 Task: Look for space in Xinzhou, China from 12th July, 2023 to 16th July, 2023 for 8 adults in price range Rs.10000 to Rs.16000. Place can be private room with 8 bedrooms having 8 beds and 8 bathrooms. Property type can be house, flat, guest house. Amenities needed are: wifi, TV, free parkinig on premises, gym, breakfast. Booking option can be shelf check-in. Required host language is Chinese (Simplified).
Action: Mouse moved to (477, 114)
Screenshot: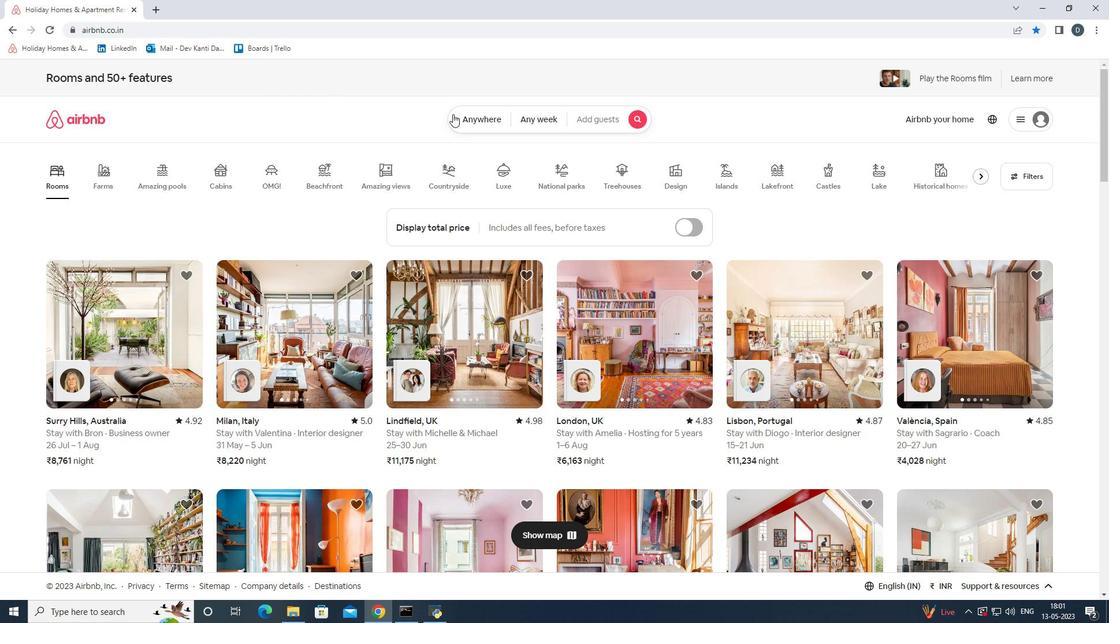 
Action: Mouse pressed left at (477, 114)
Screenshot: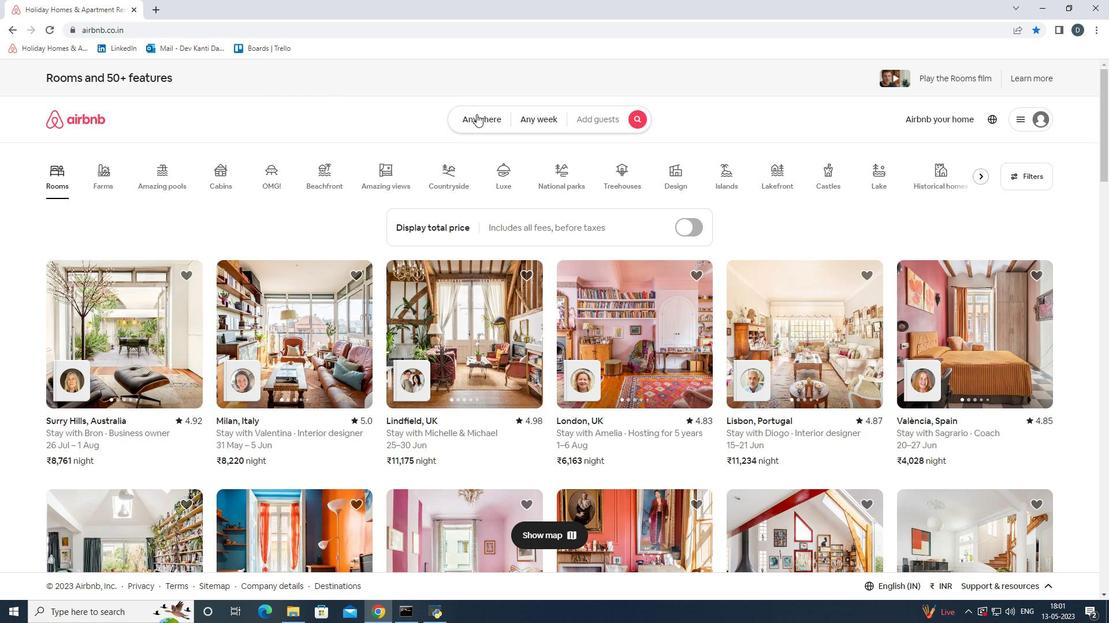 
Action: Mouse moved to (353, 160)
Screenshot: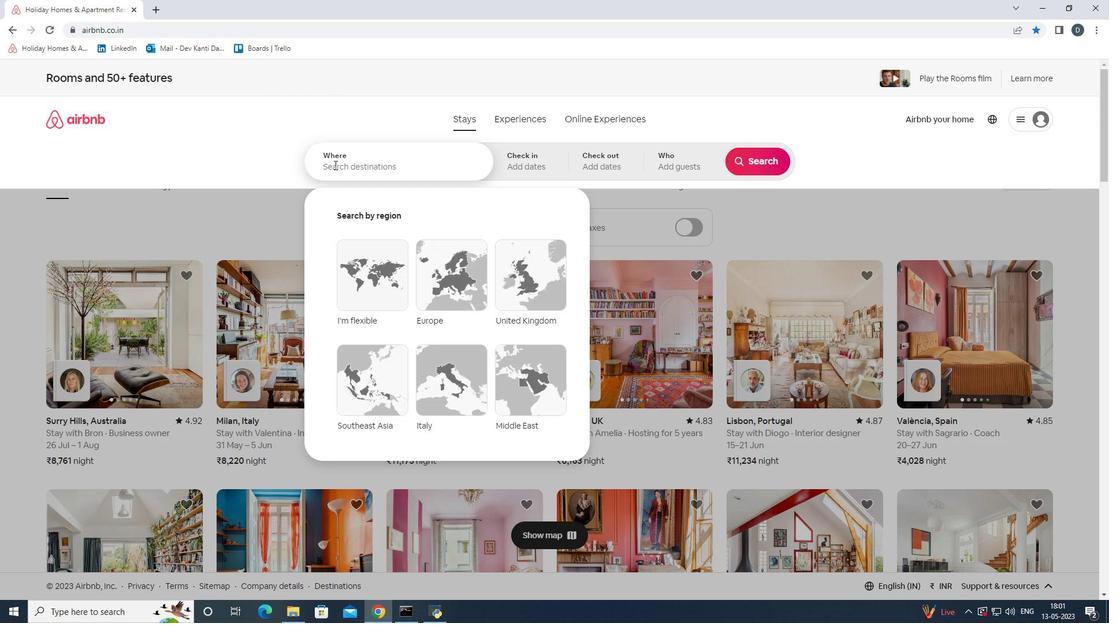 
Action: Mouse pressed left at (353, 160)
Screenshot: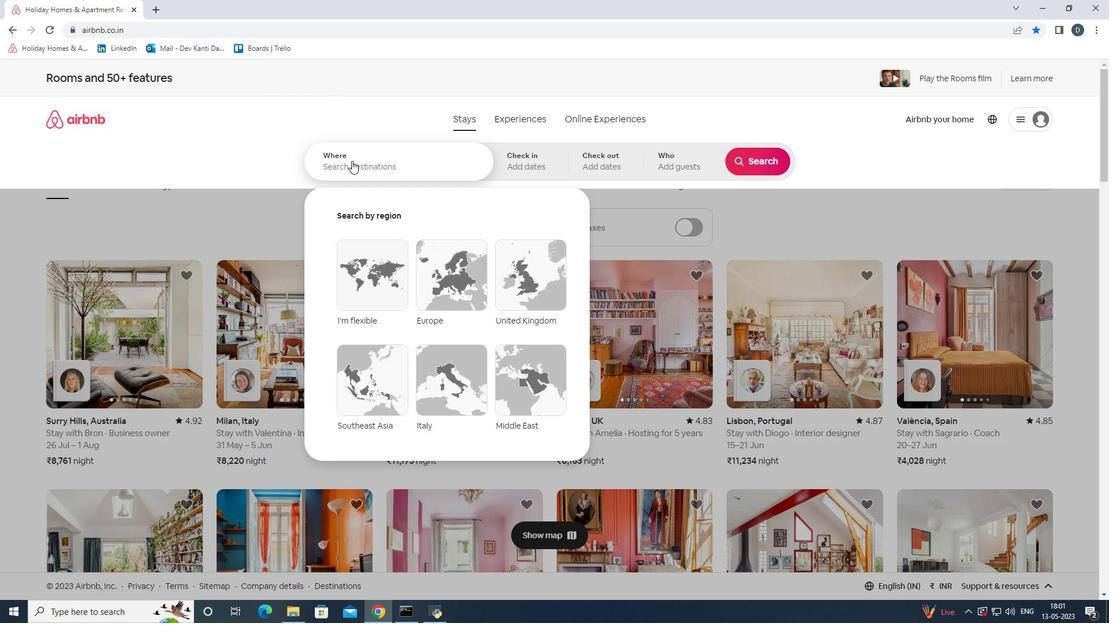 
Action: Mouse moved to (331, 153)
Screenshot: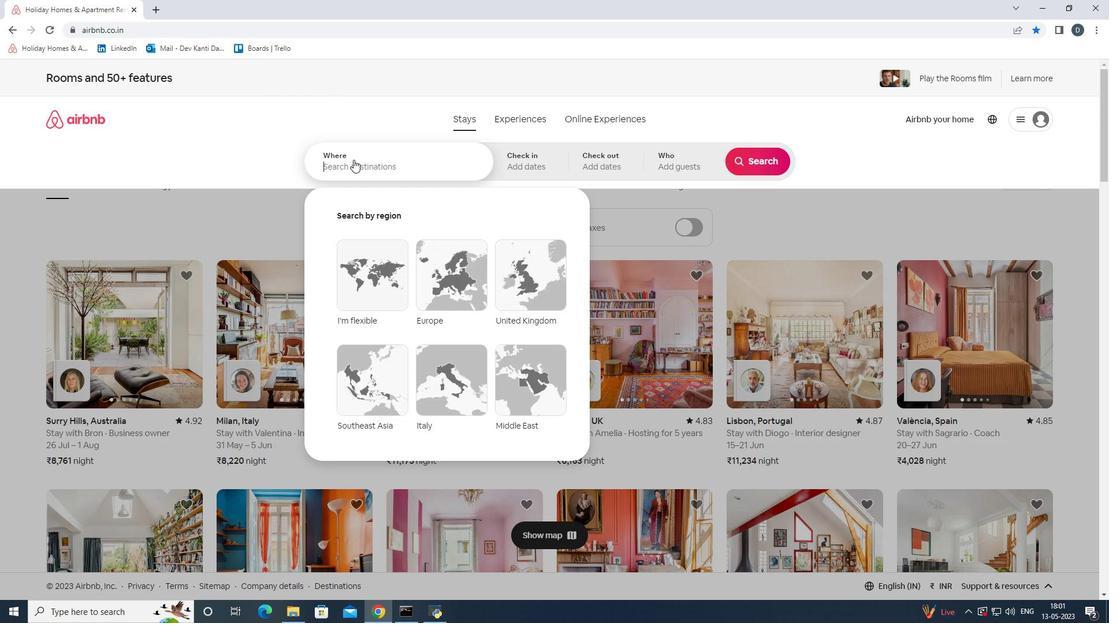 
Action: Key pressed <Key.shift>Xinzhou,<Key.shift>China
Screenshot: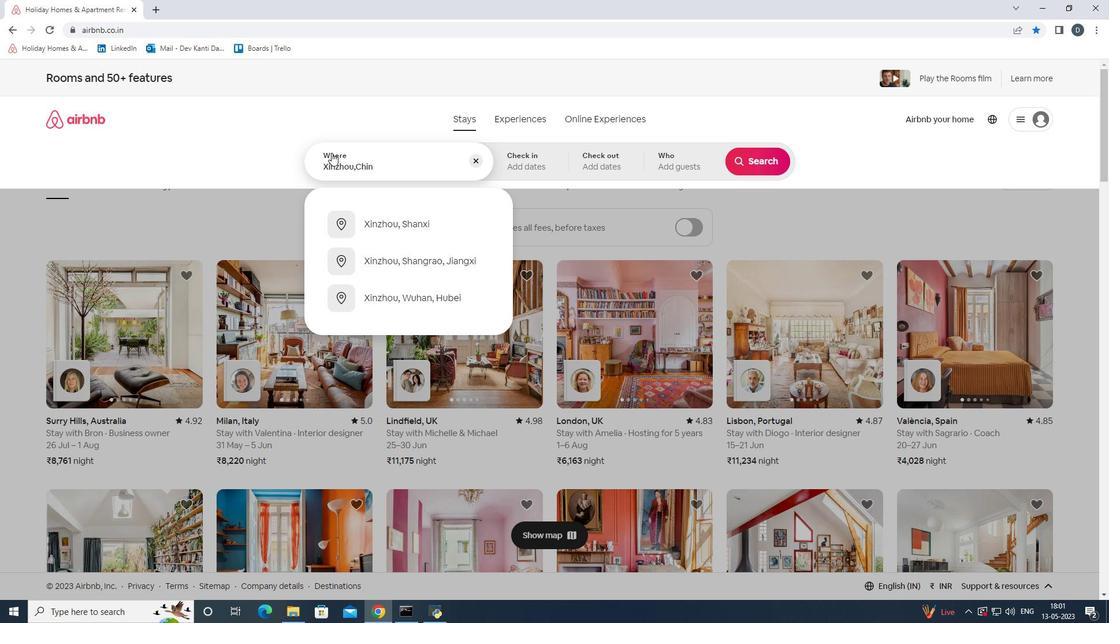 
Action: Mouse moved to (513, 160)
Screenshot: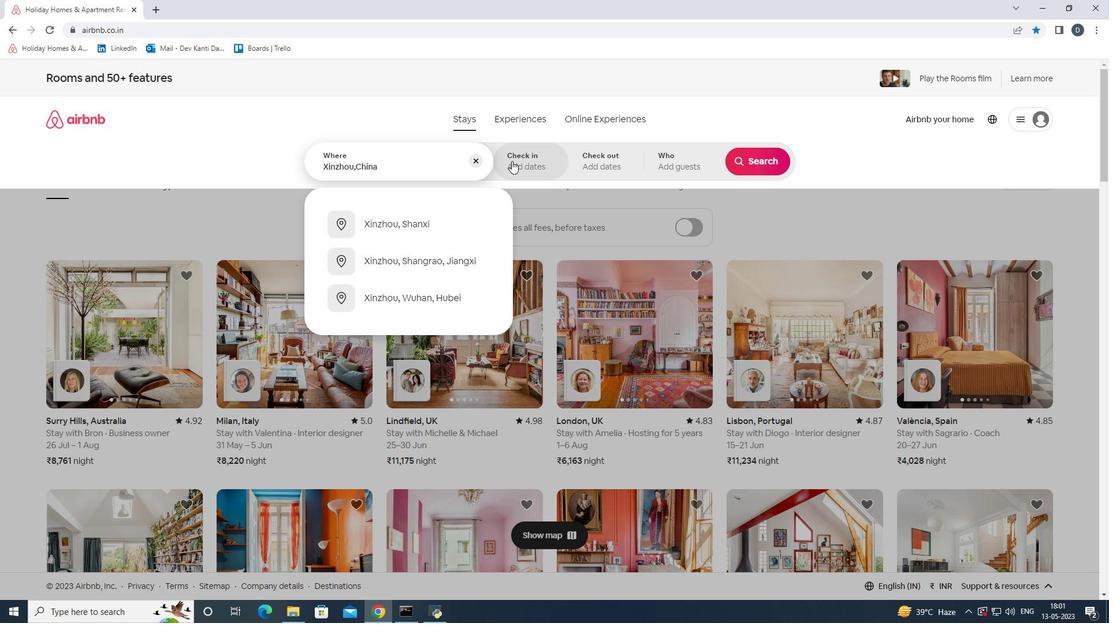 
Action: Mouse pressed left at (513, 160)
Screenshot: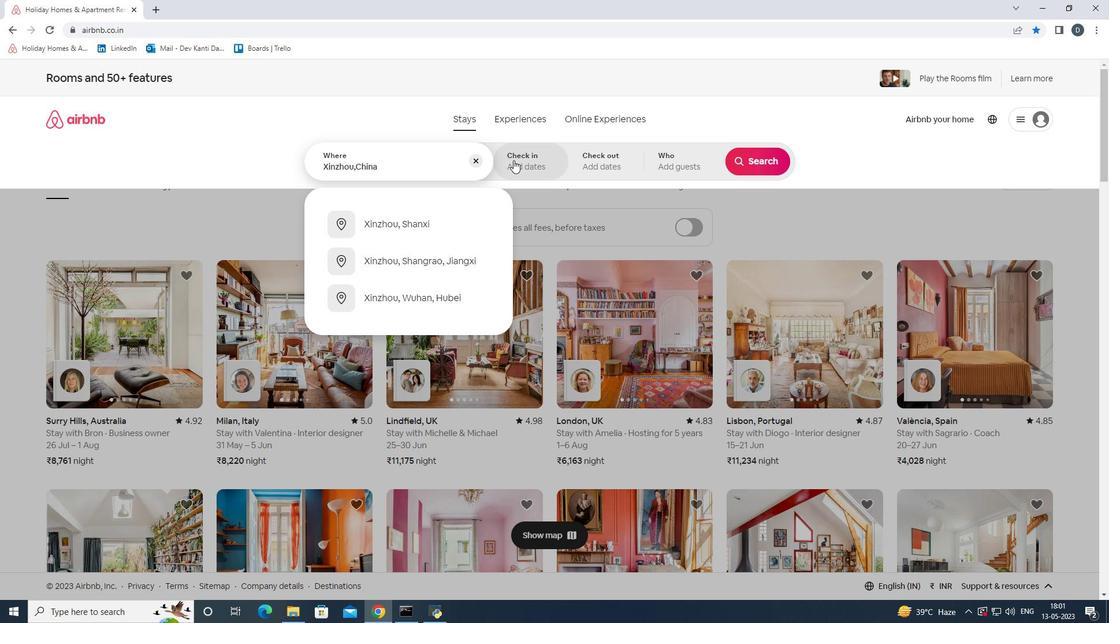 
Action: Mouse moved to (753, 255)
Screenshot: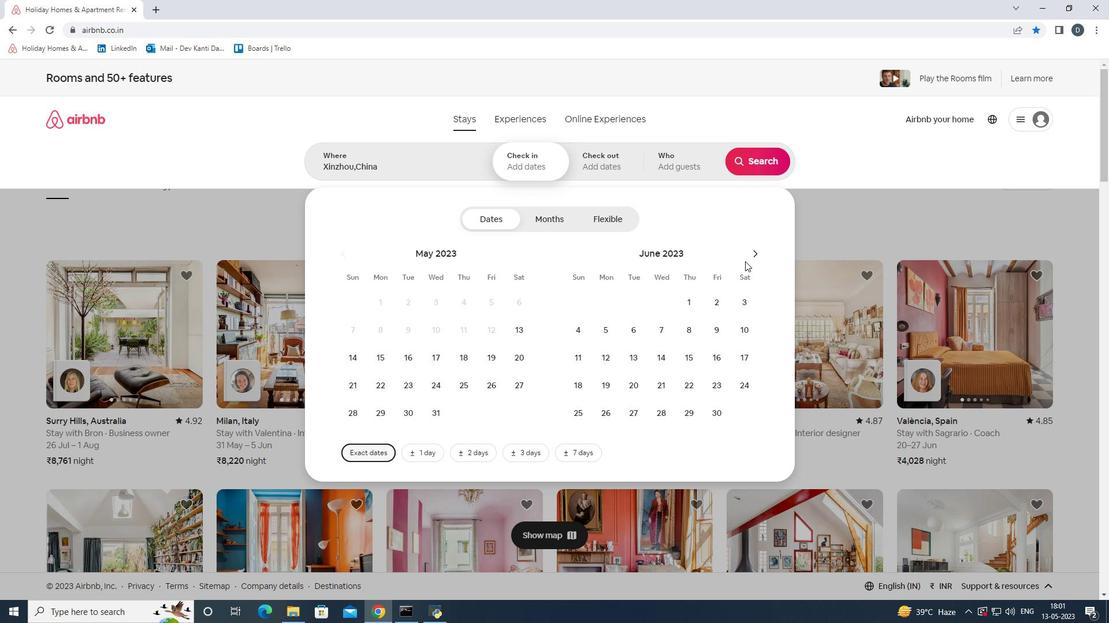 
Action: Mouse pressed left at (753, 255)
Screenshot: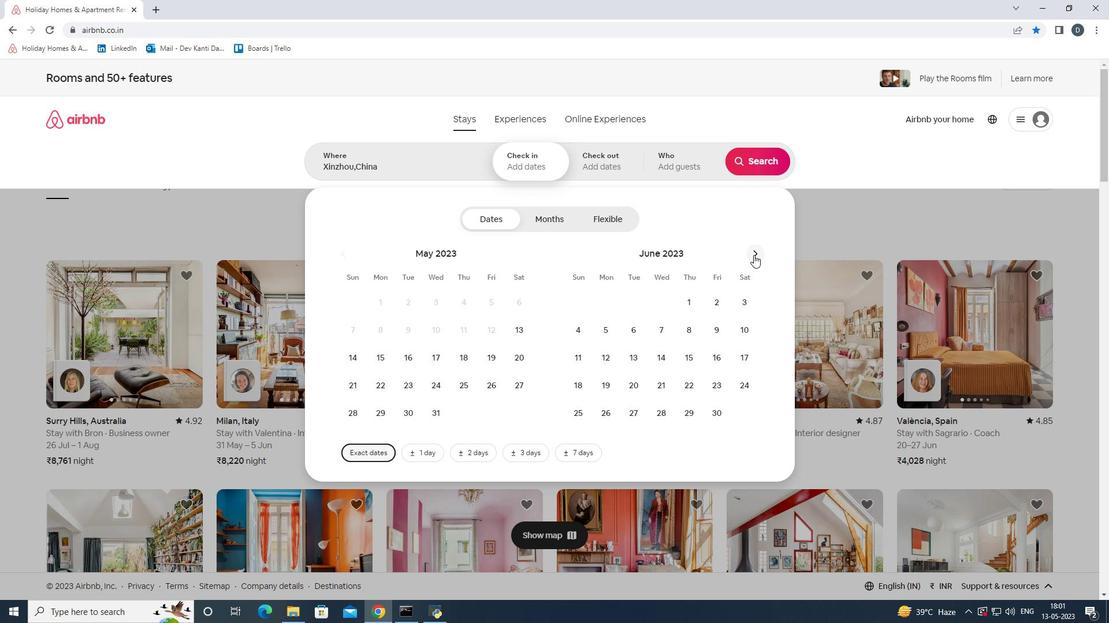 
Action: Mouse moved to (657, 361)
Screenshot: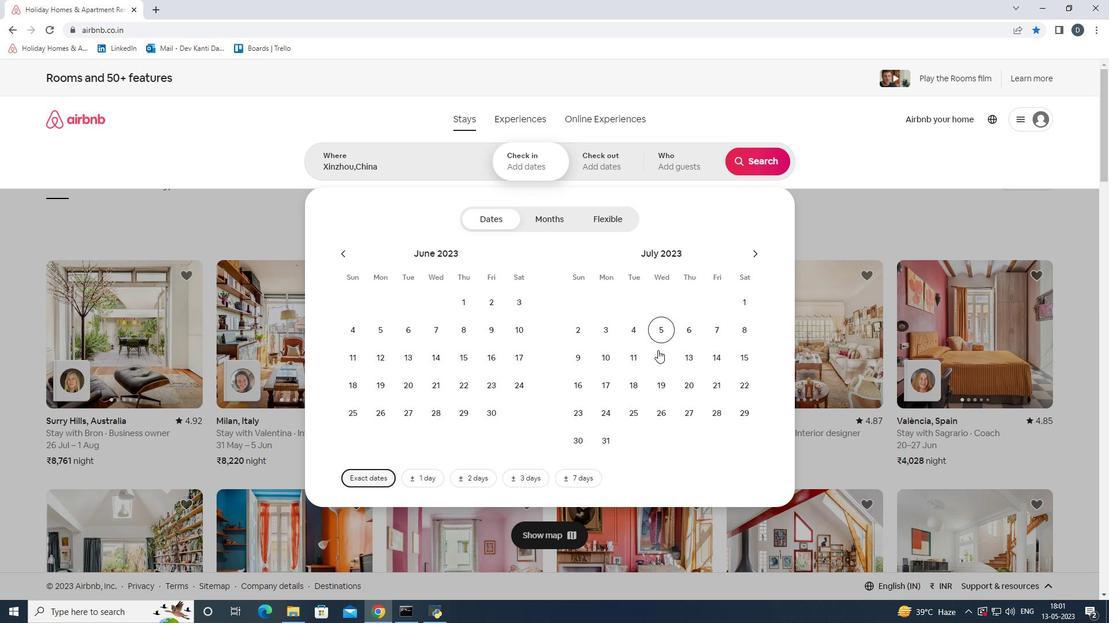 
Action: Mouse pressed left at (657, 361)
Screenshot: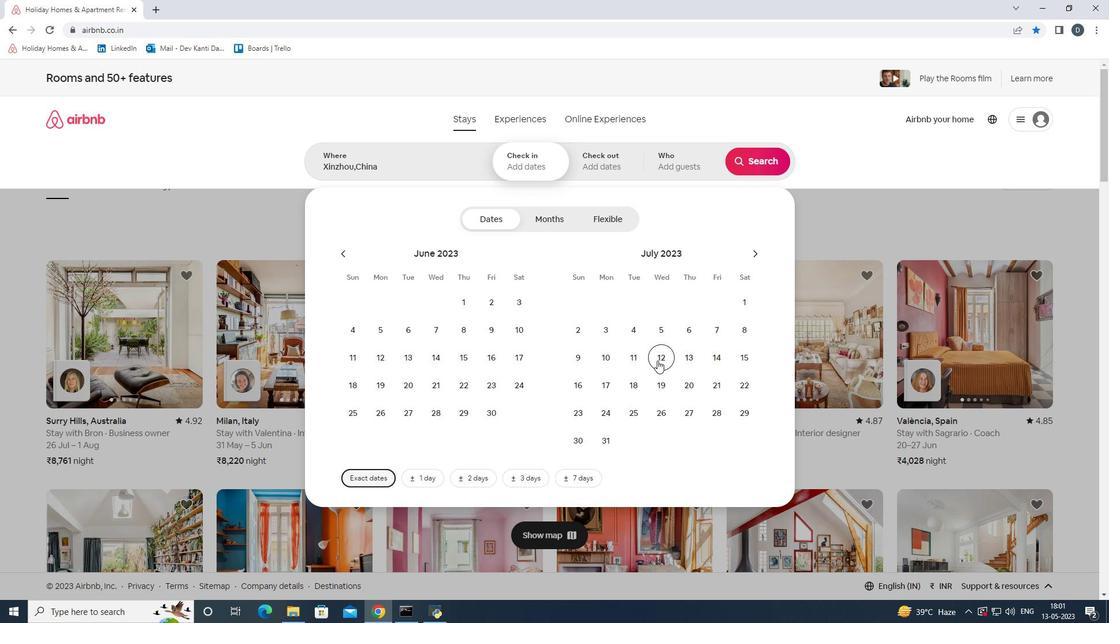 
Action: Mouse moved to (574, 380)
Screenshot: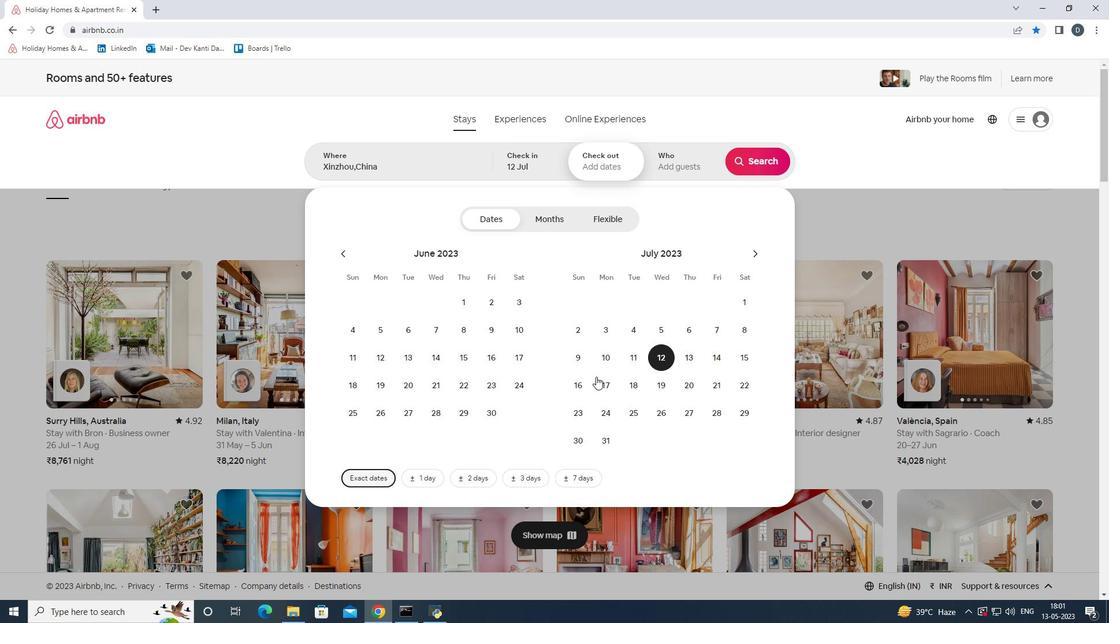 
Action: Mouse pressed left at (574, 380)
Screenshot: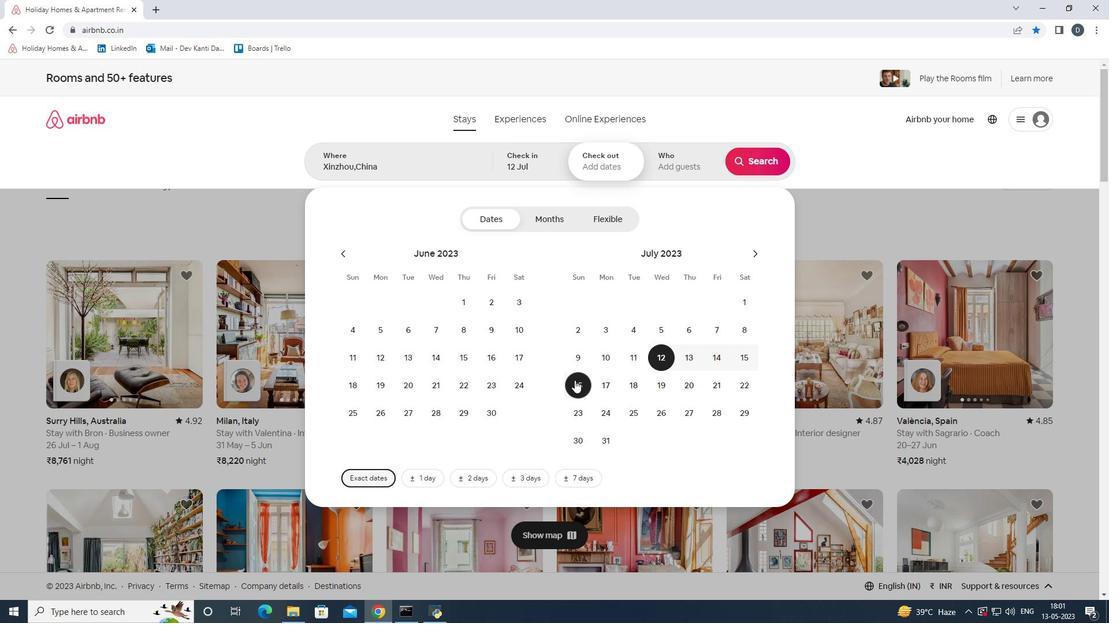 
Action: Mouse moved to (671, 157)
Screenshot: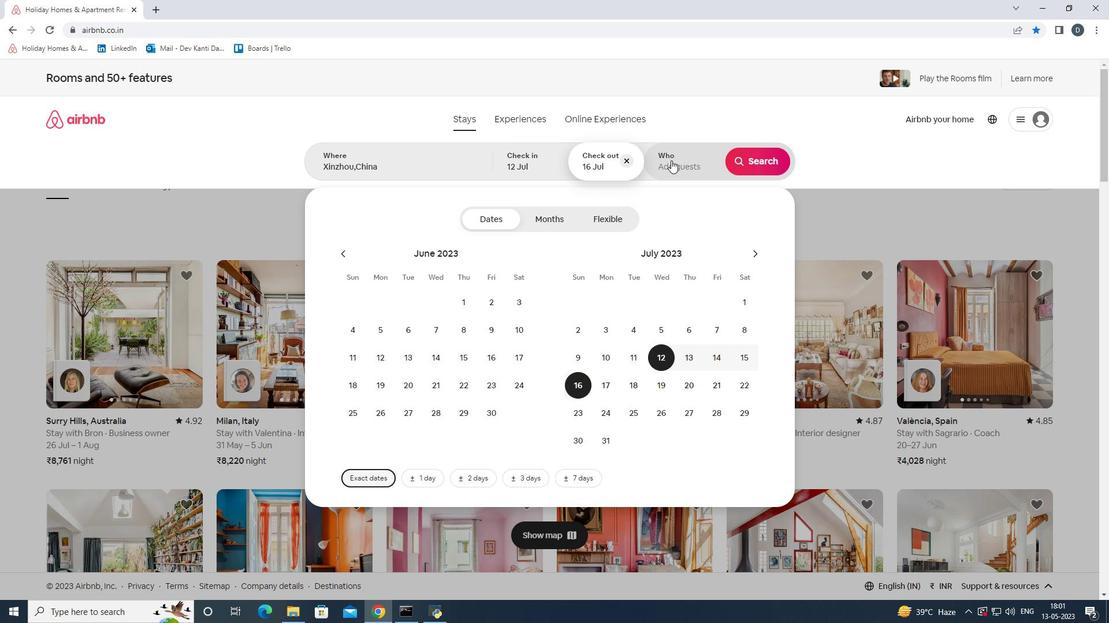 
Action: Mouse pressed left at (671, 157)
Screenshot: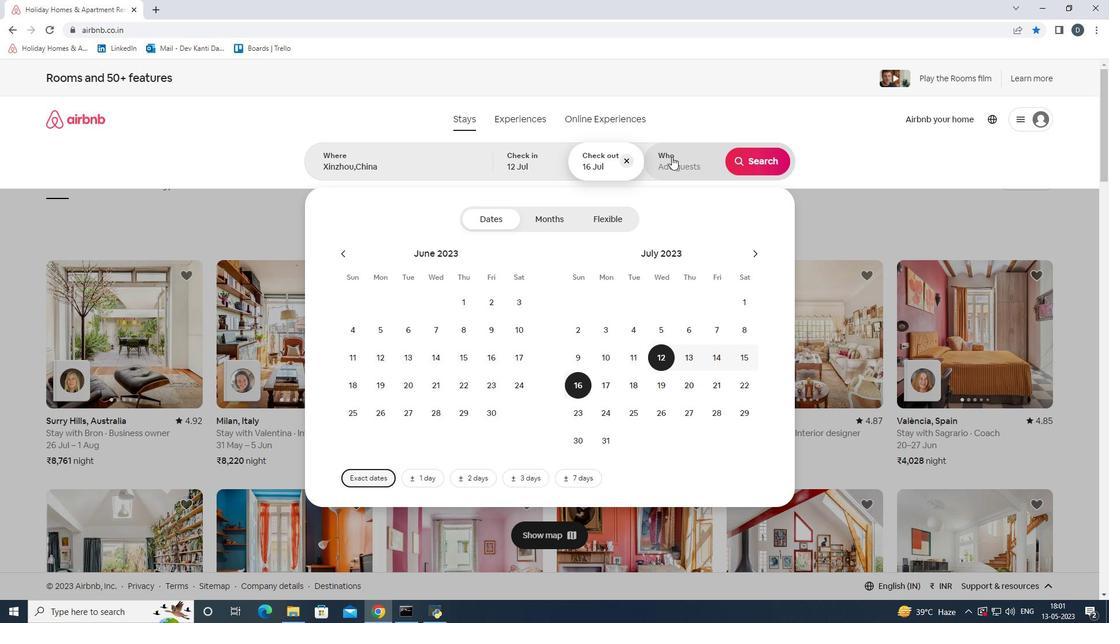 
Action: Mouse moved to (756, 220)
Screenshot: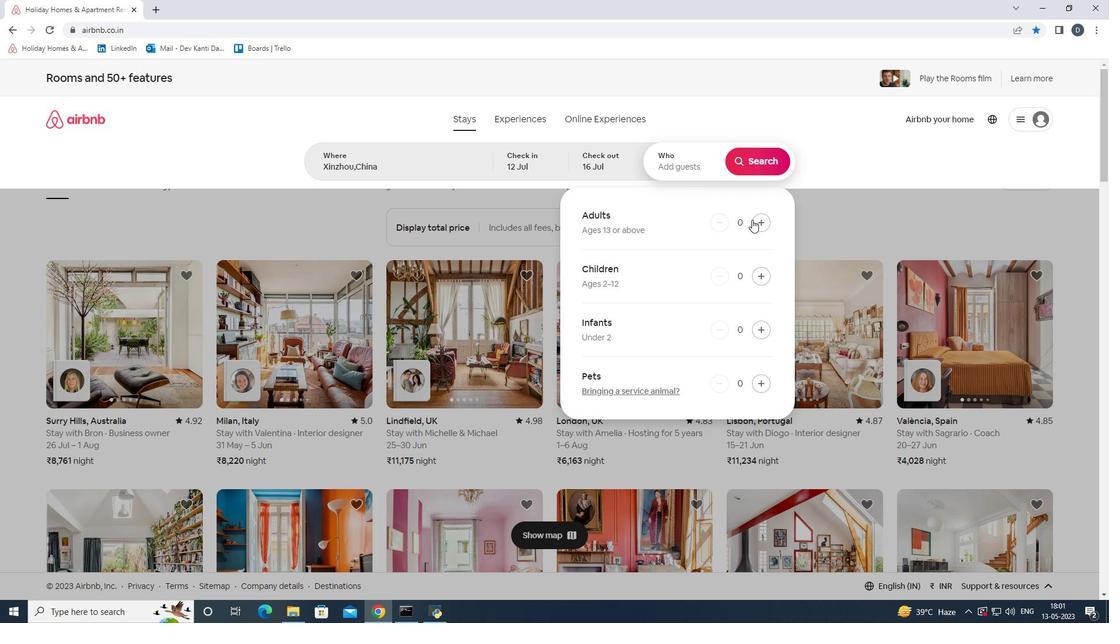 
Action: Mouse pressed left at (756, 220)
Screenshot: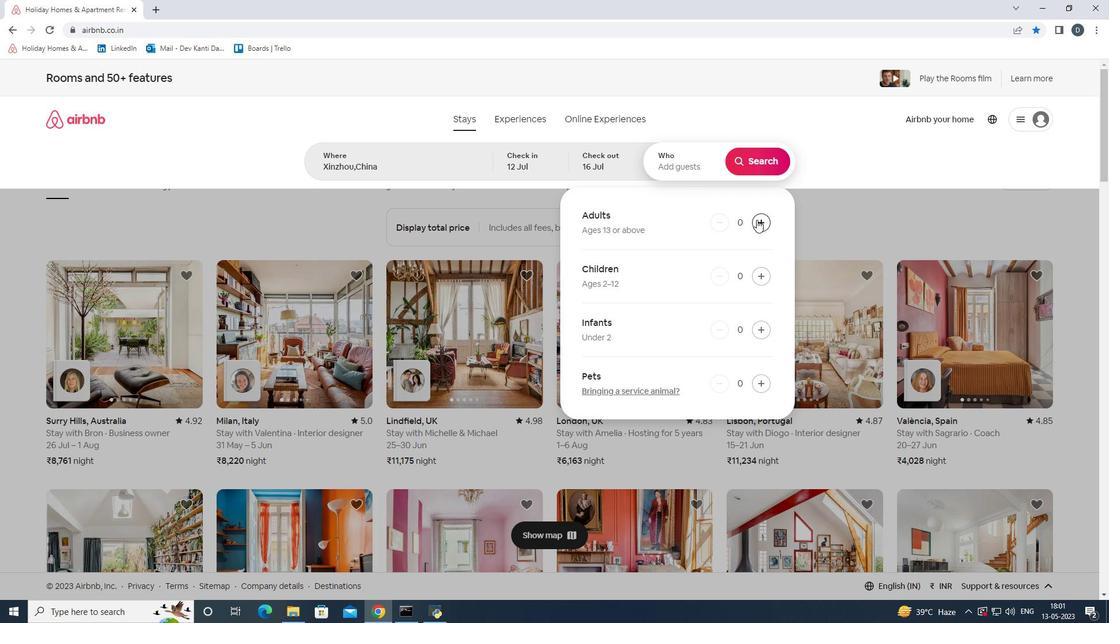 
Action: Mouse pressed left at (756, 220)
Screenshot: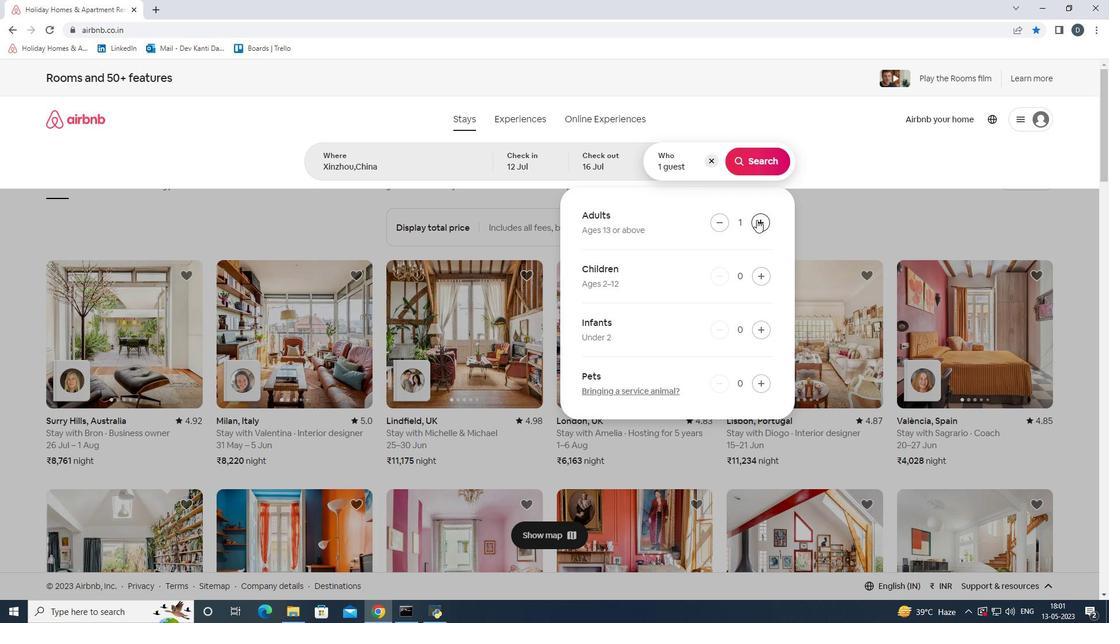 
Action: Mouse pressed left at (756, 220)
Screenshot: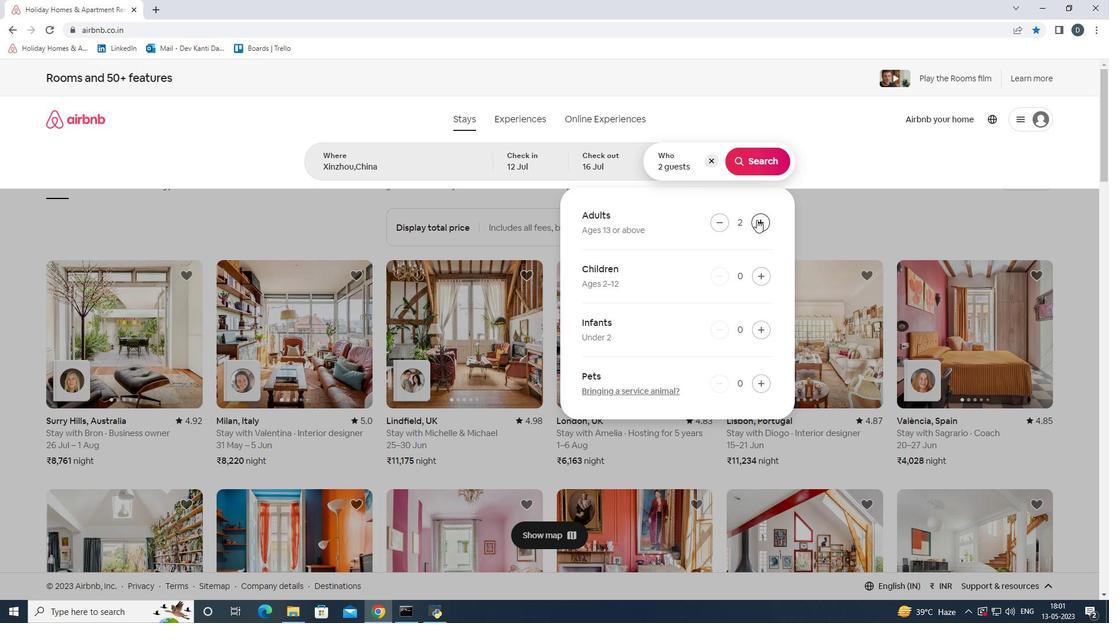 
Action: Mouse pressed left at (756, 220)
Screenshot: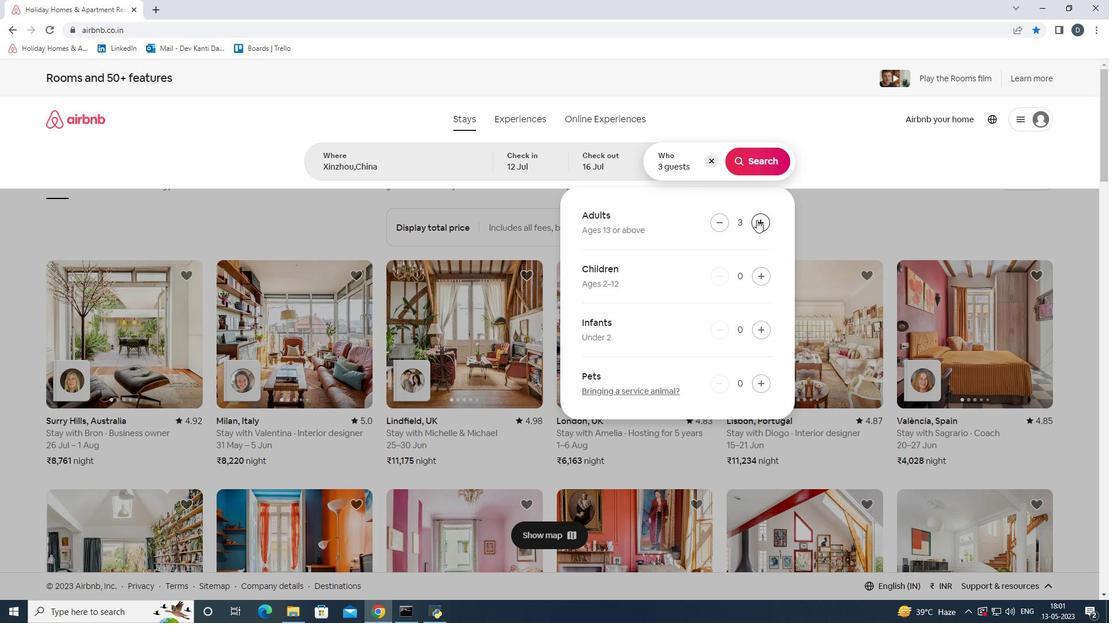 
Action: Mouse pressed left at (756, 220)
Screenshot: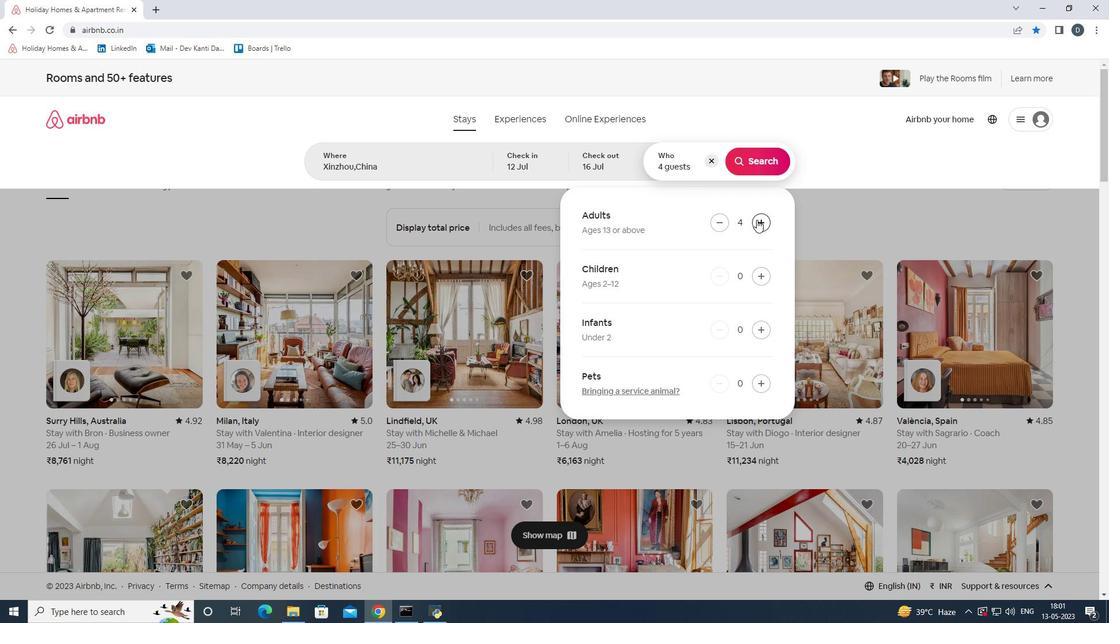 
Action: Mouse pressed left at (756, 220)
Screenshot: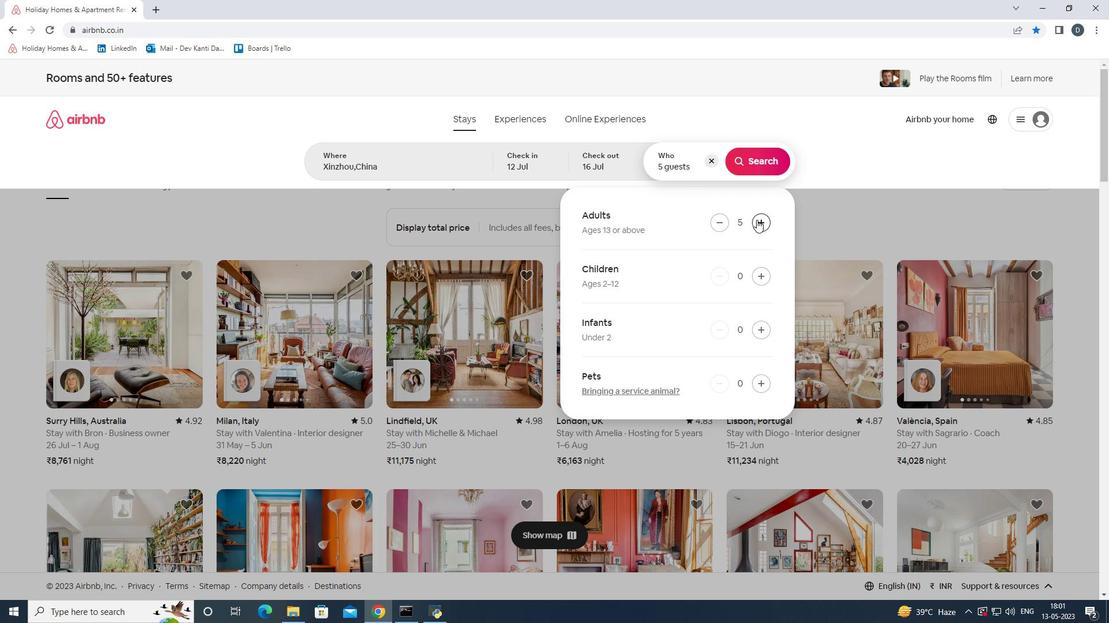 
Action: Mouse pressed left at (756, 220)
Screenshot: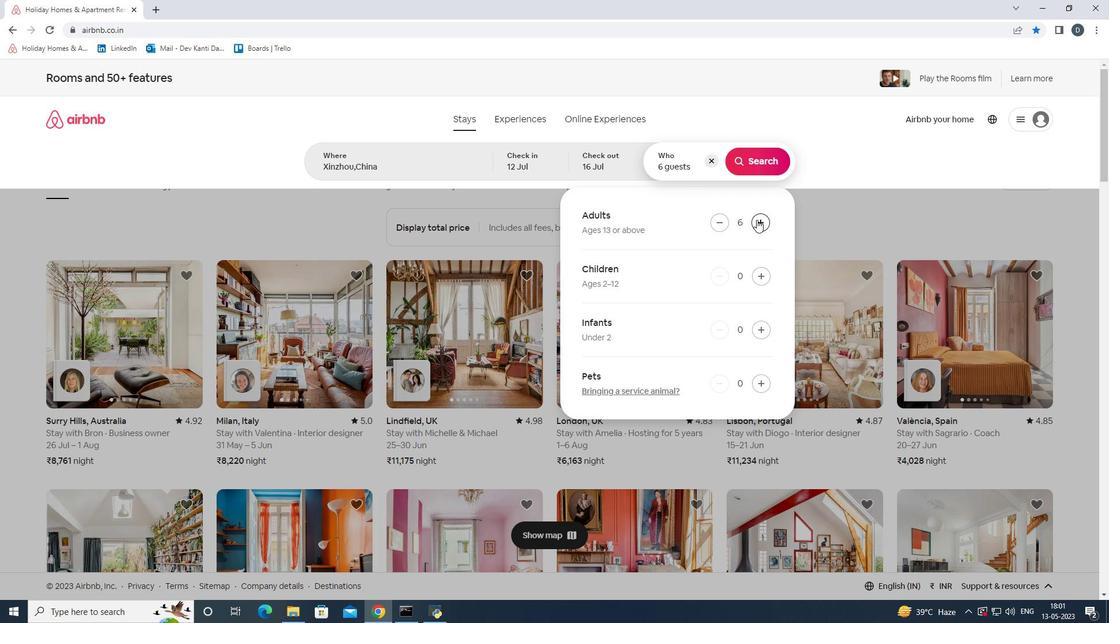 
Action: Mouse pressed left at (756, 220)
Screenshot: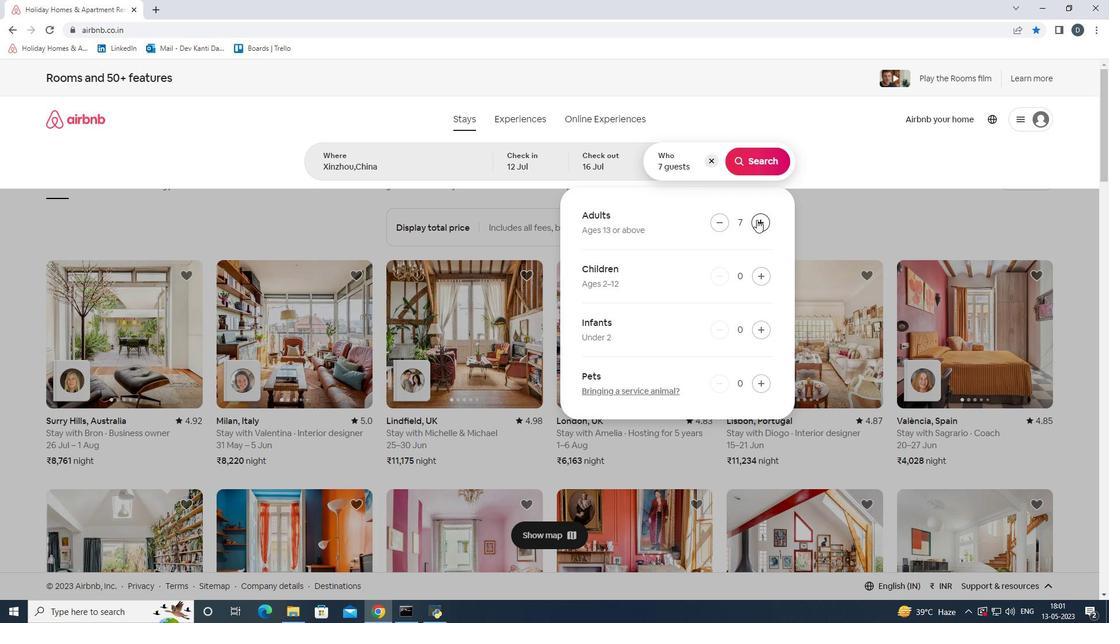 
Action: Mouse moved to (748, 161)
Screenshot: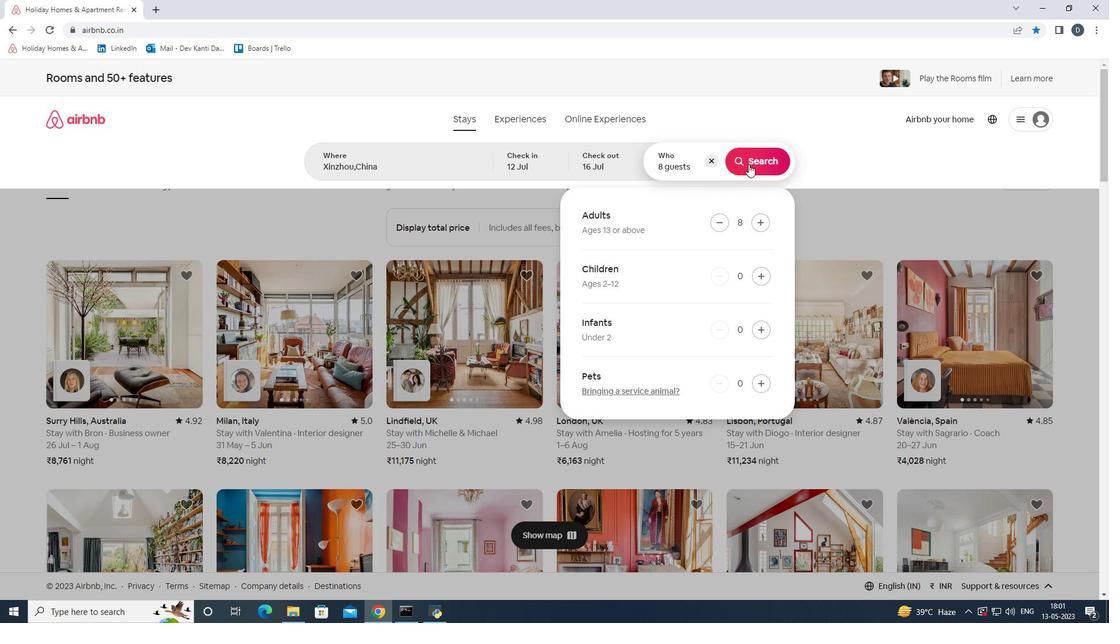 
Action: Mouse pressed left at (748, 161)
Screenshot: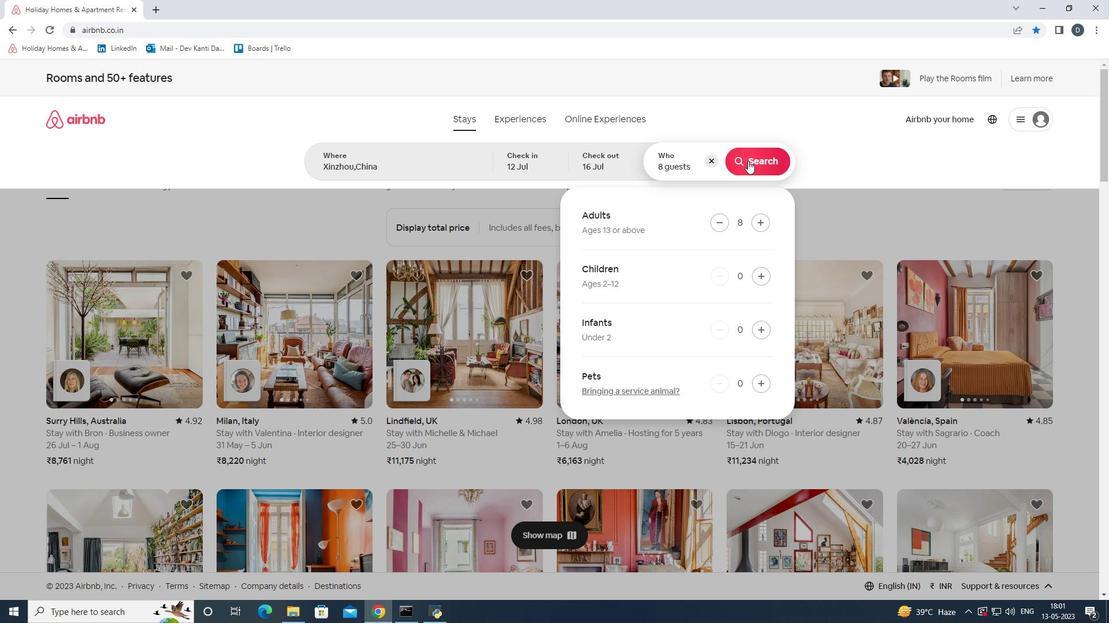 
Action: Mouse moved to (1057, 126)
Screenshot: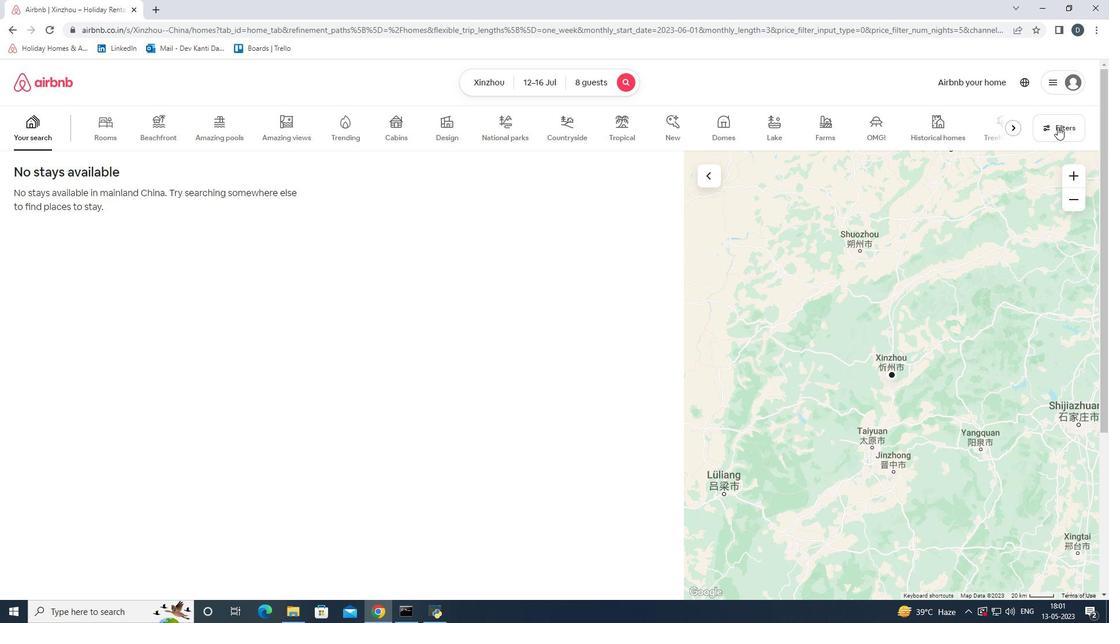 
Action: Mouse pressed left at (1057, 126)
Screenshot: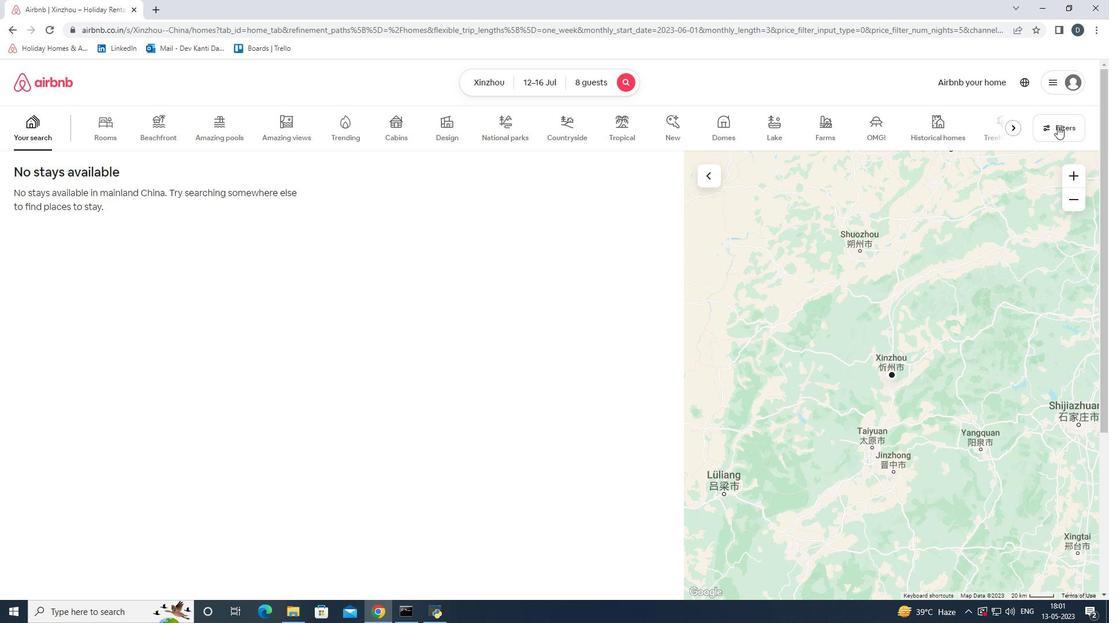 
Action: Mouse moved to (411, 196)
Screenshot: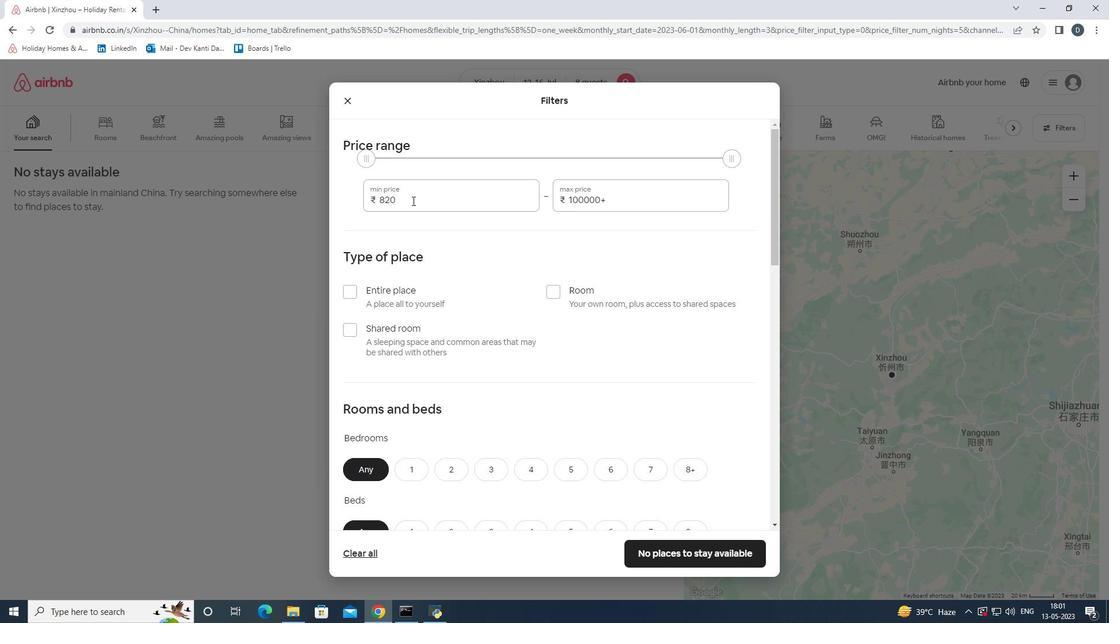 
Action: Mouse pressed left at (411, 196)
Screenshot: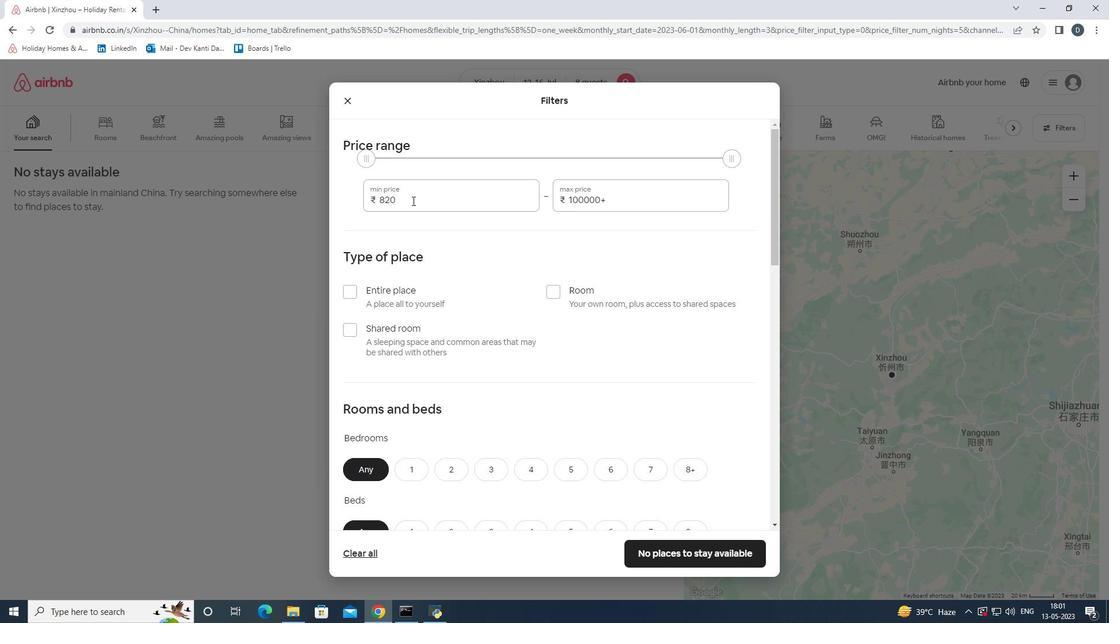 
Action: Mouse moved to (359, 195)
Screenshot: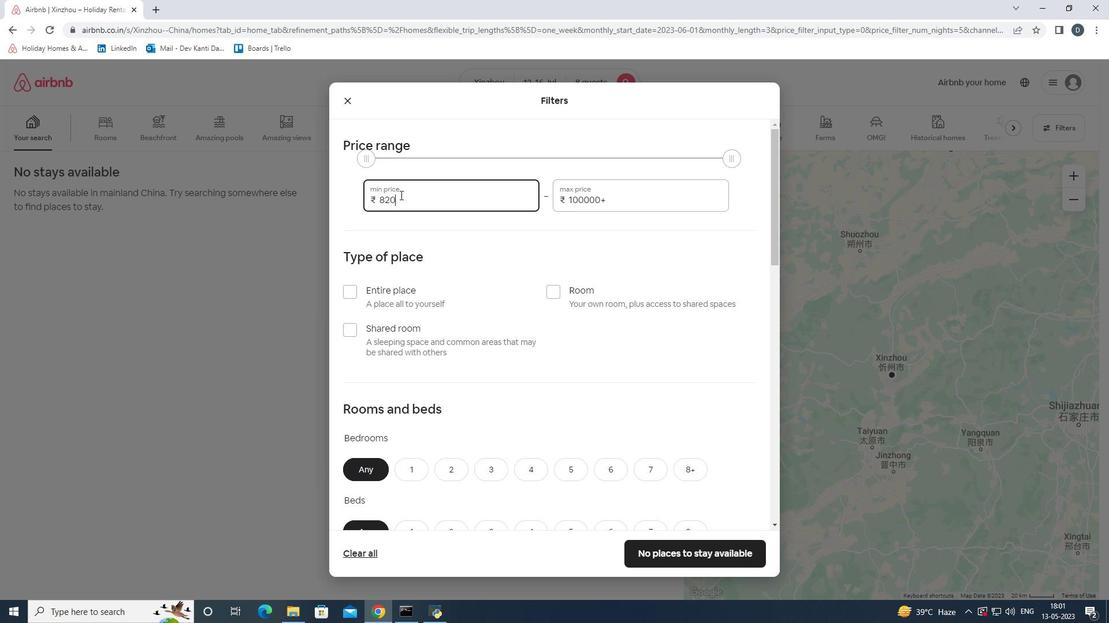
Action: Key pressed 10000
Screenshot: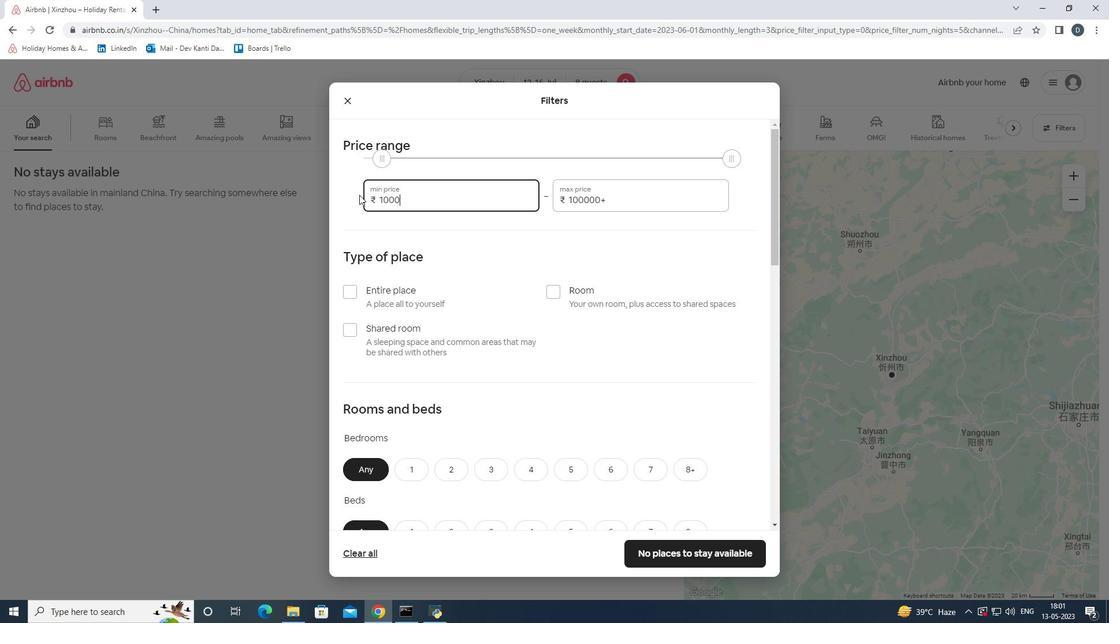 
Action: Mouse moved to (618, 203)
Screenshot: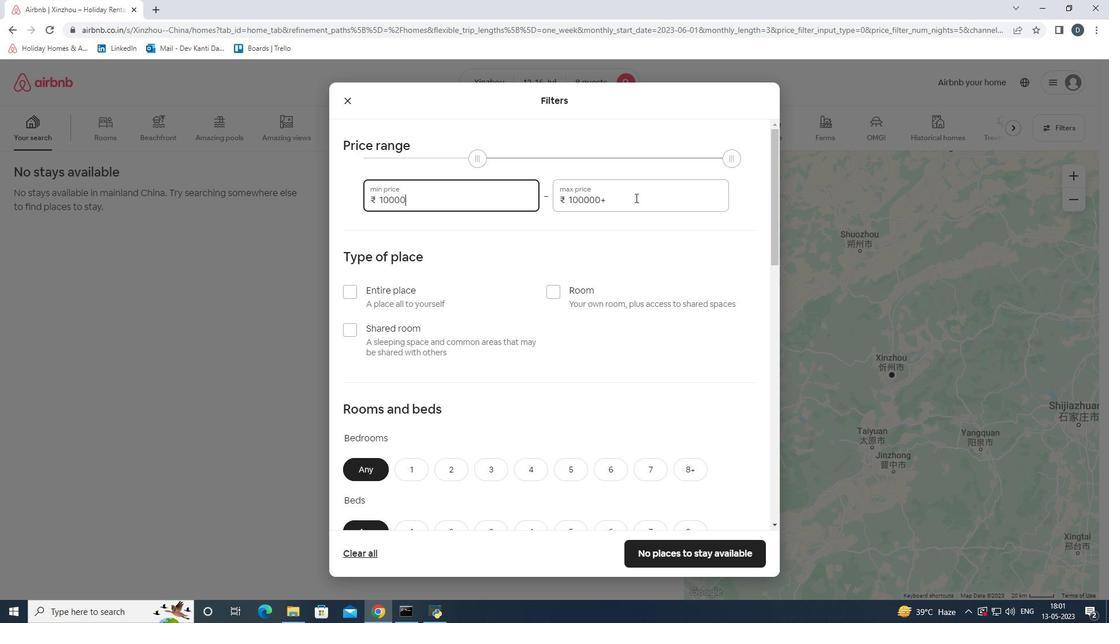 
Action: Mouse pressed left at (618, 203)
Screenshot: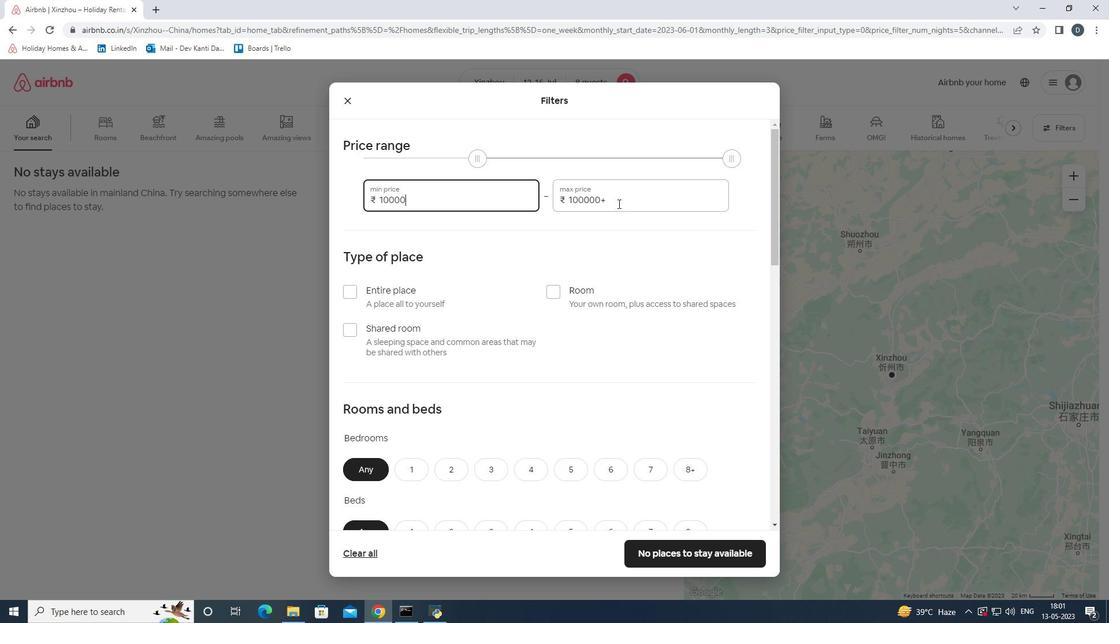 
Action: Mouse moved to (523, 203)
Screenshot: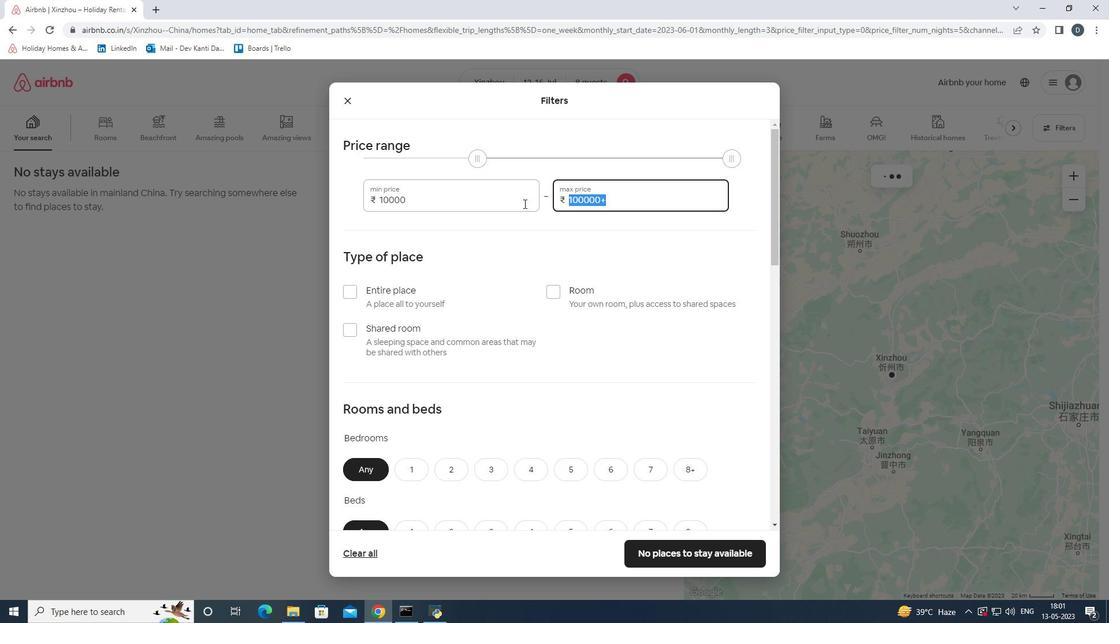 
Action: Key pressed 16000
Screenshot: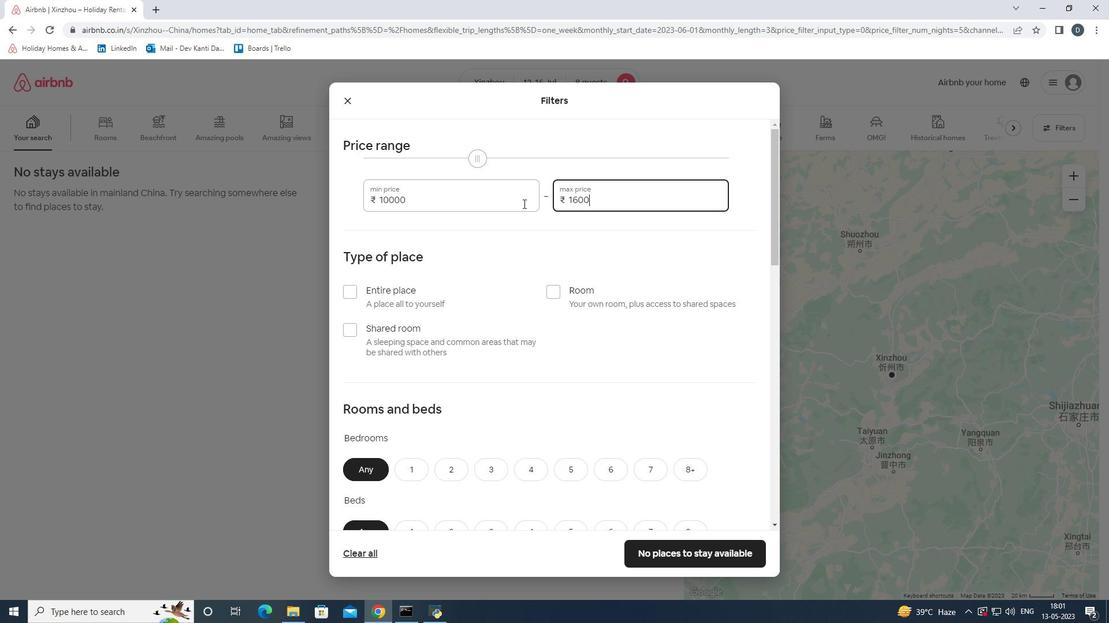 
Action: Mouse moved to (489, 254)
Screenshot: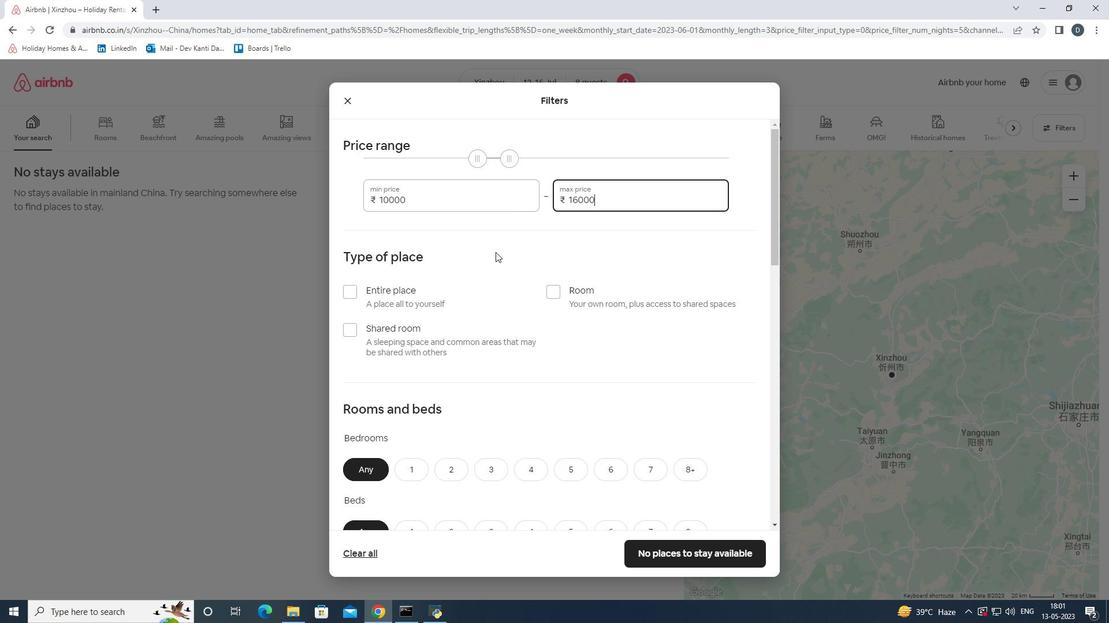 
Action: Mouse scrolled (489, 254) with delta (0, 0)
Screenshot: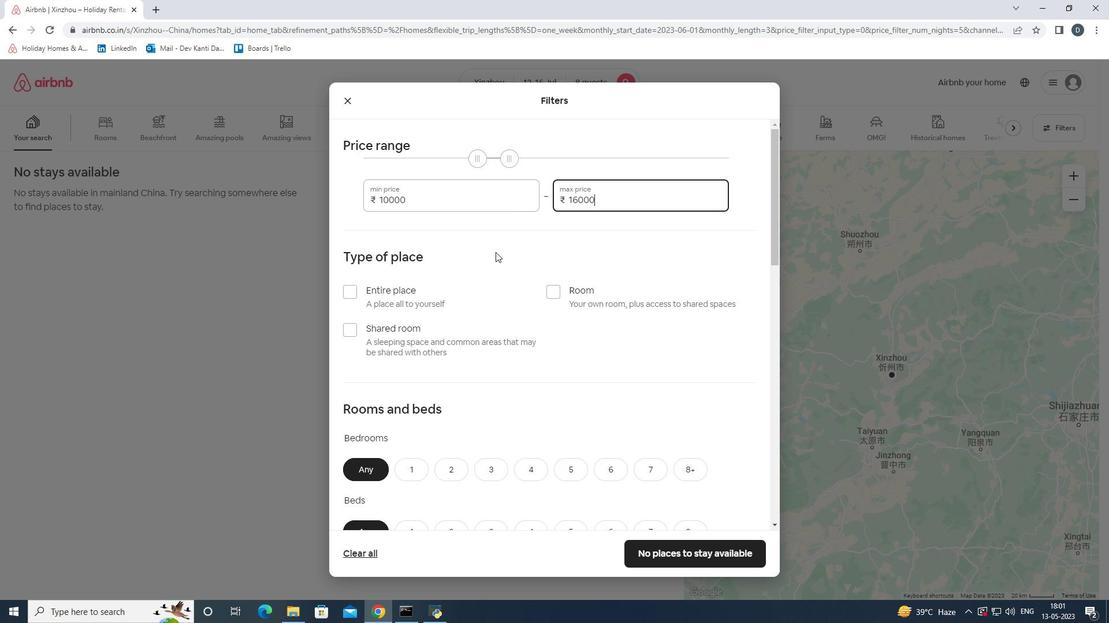 
Action: Mouse scrolled (489, 254) with delta (0, 0)
Screenshot: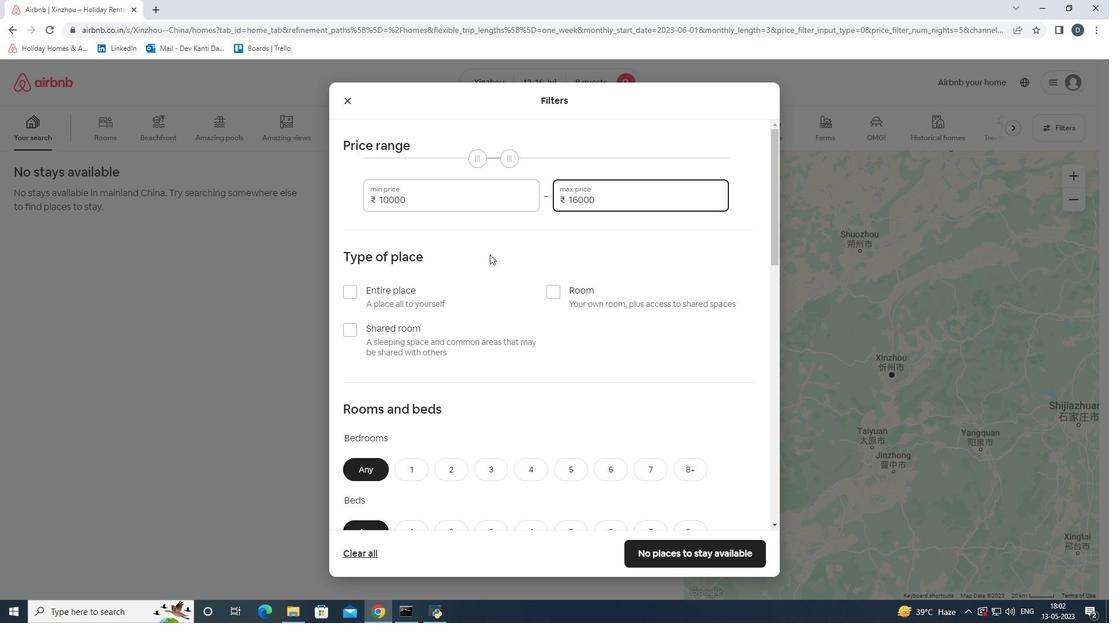 
Action: Mouse moved to (441, 240)
Screenshot: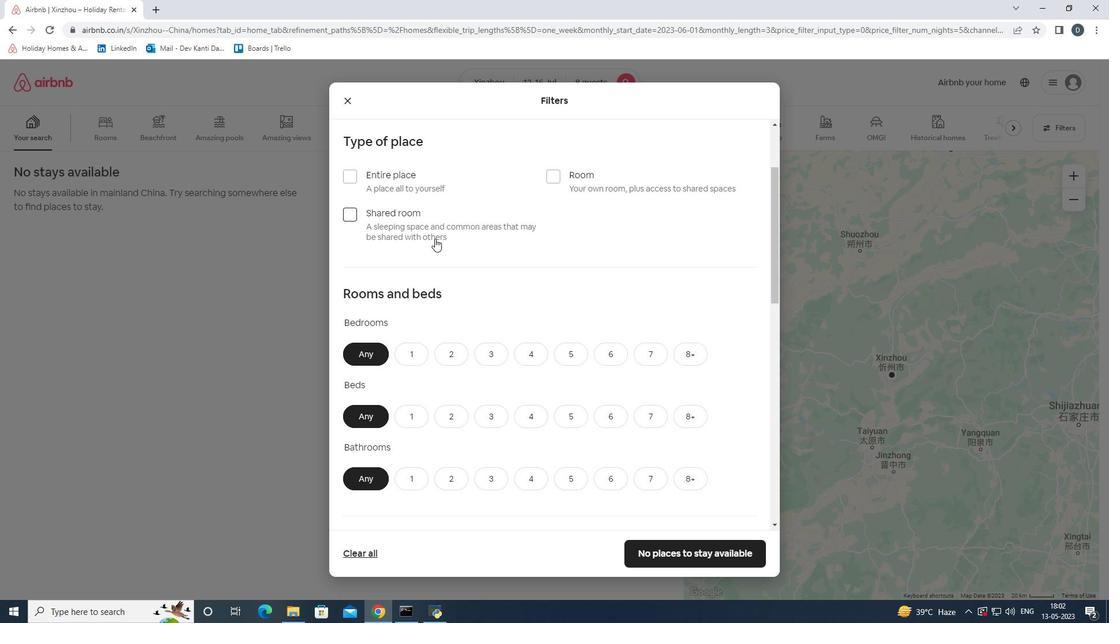 
Action: Mouse scrolled (441, 239) with delta (0, 0)
Screenshot: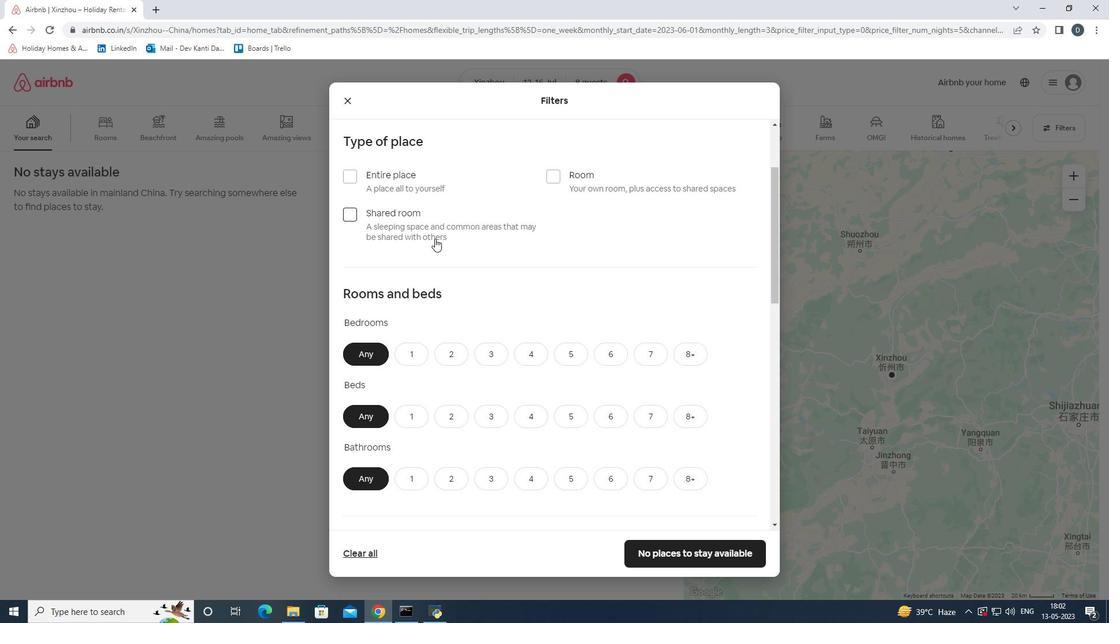 
Action: Mouse moved to (456, 239)
Screenshot: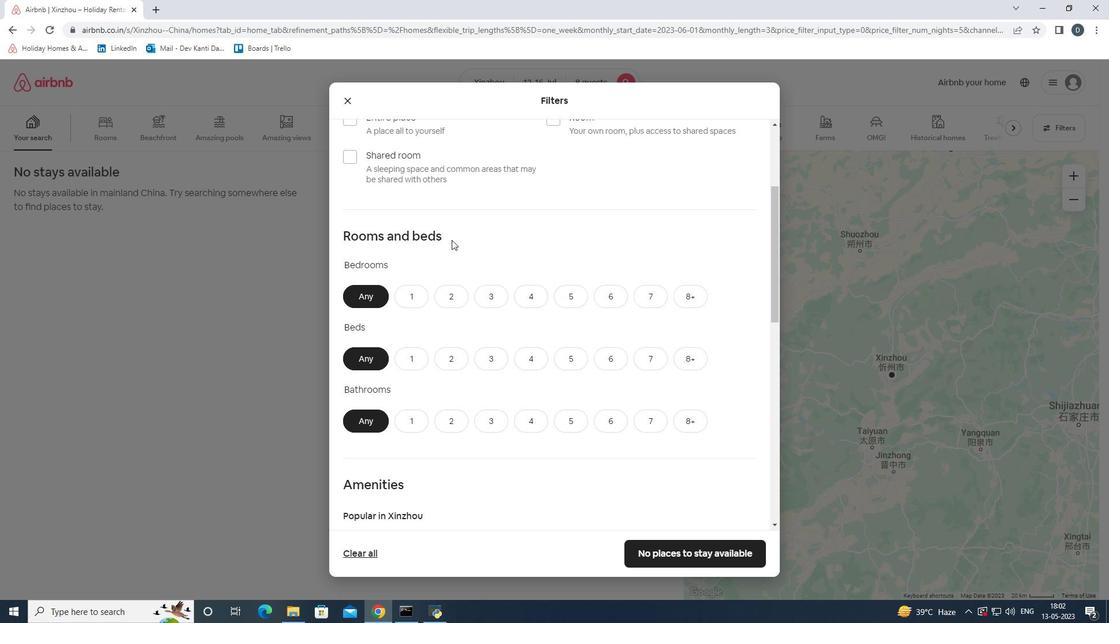 
Action: Mouse scrolled (456, 239) with delta (0, 0)
Screenshot: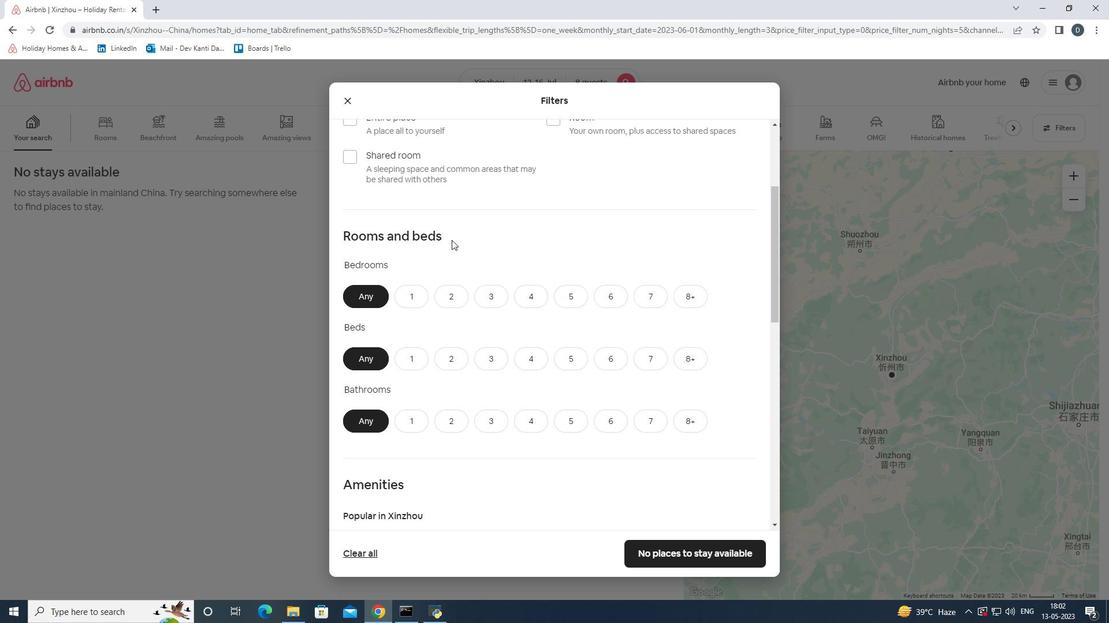 
Action: Mouse moved to (694, 238)
Screenshot: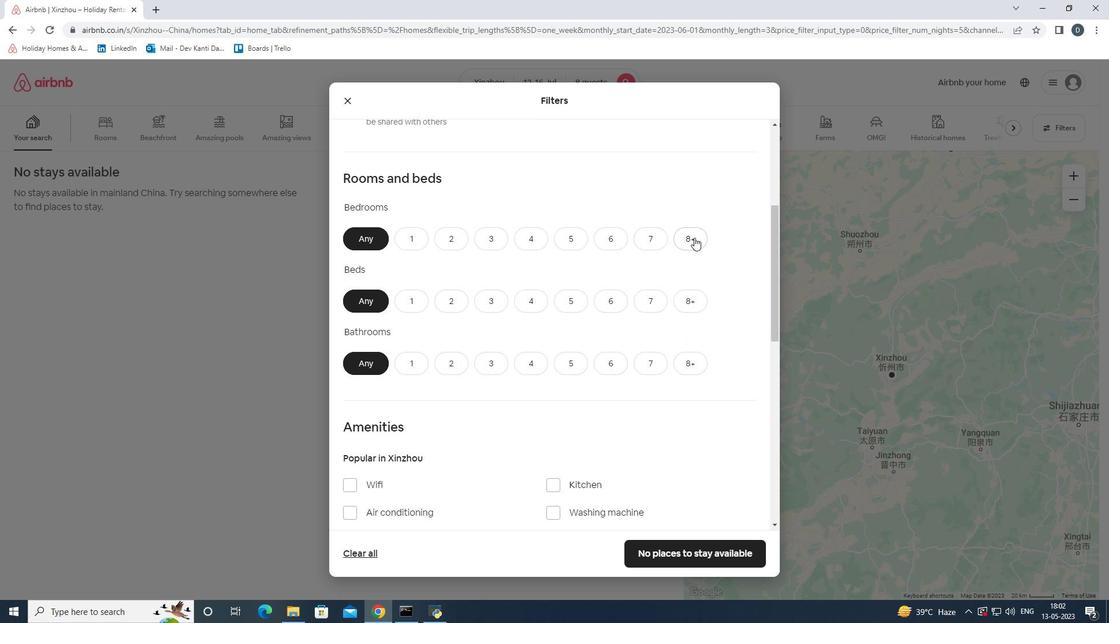 
Action: Mouse pressed left at (694, 238)
Screenshot: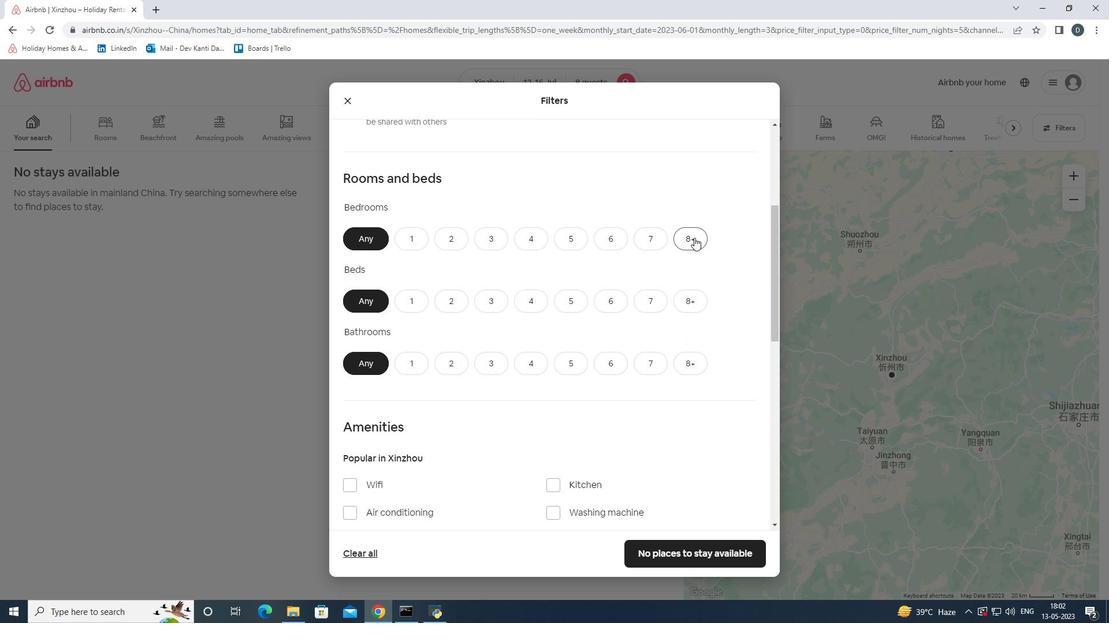 
Action: Mouse moved to (688, 305)
Screenshot: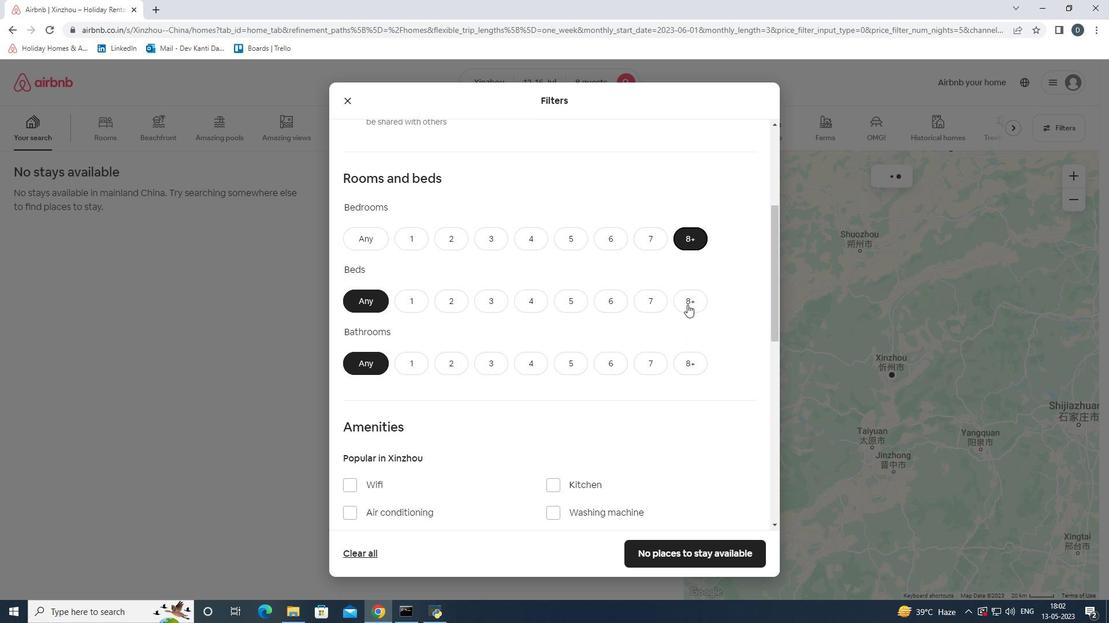 
Action: Mouse pressed left at (688, 305)
Screenshot: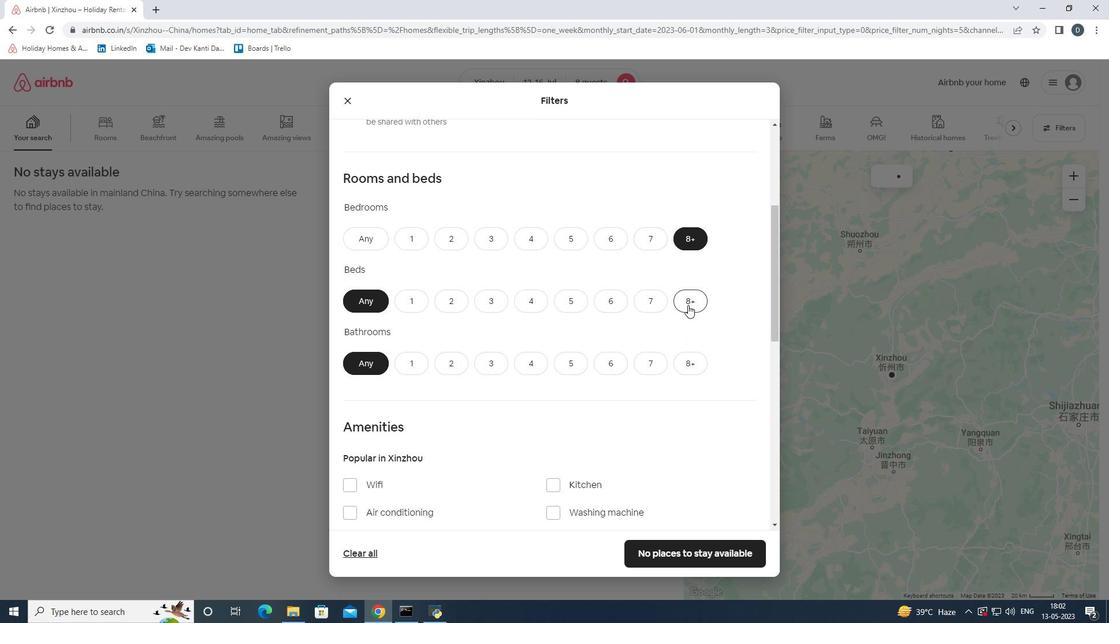 
Action: Mouse moved to (697, 354)
Screenshot: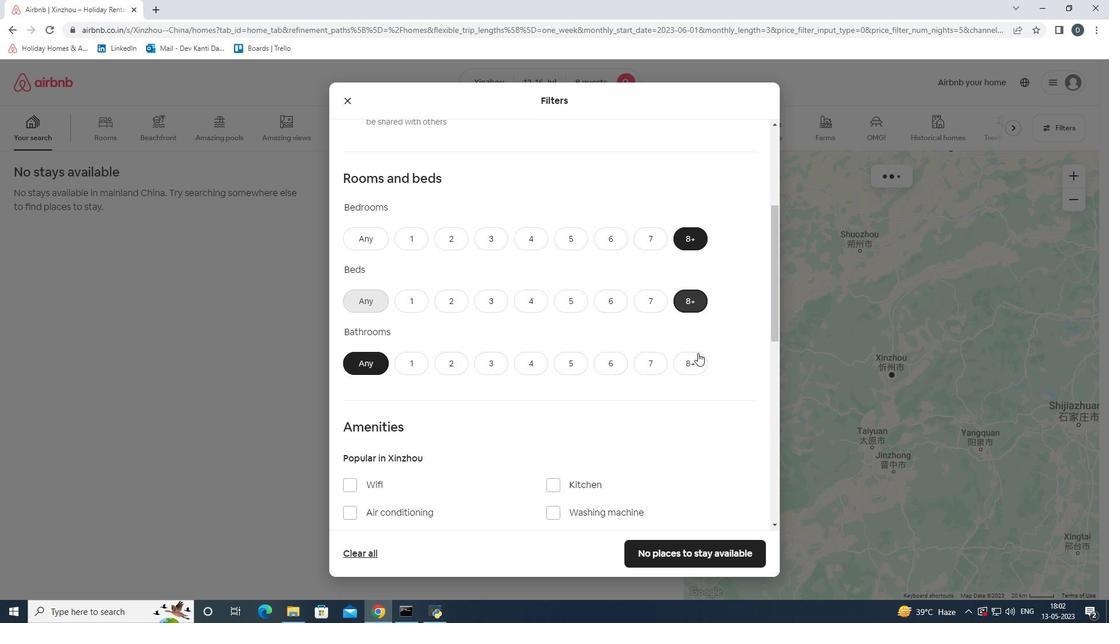 
Action: Mouse pressed left at (697, 354)
Screenshot: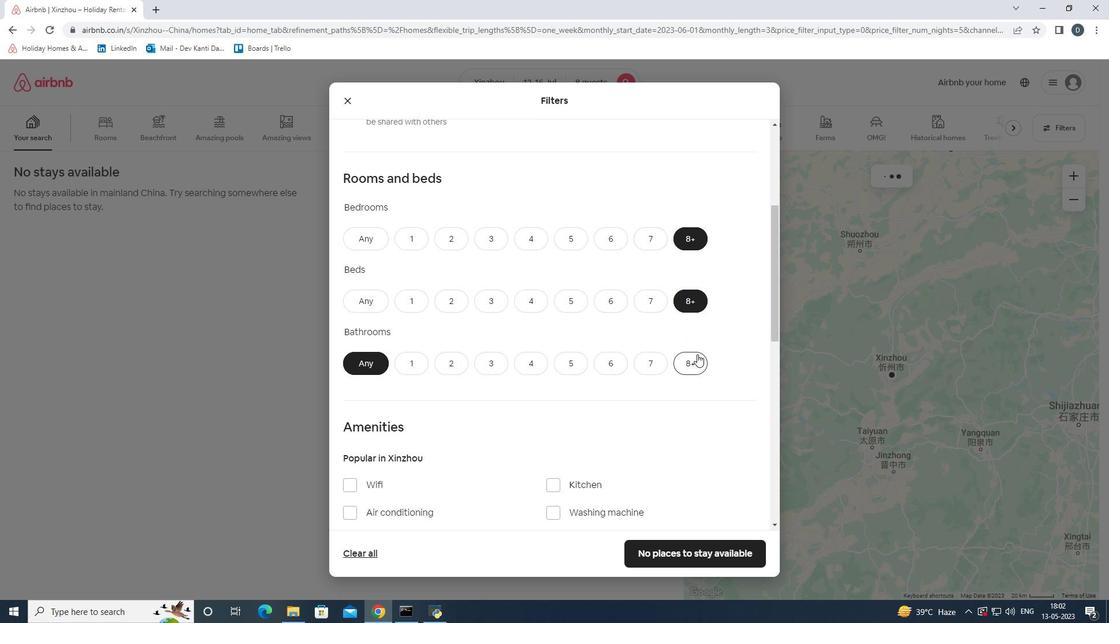 
Action: Mouse moved to (685, 336)
Screenshot: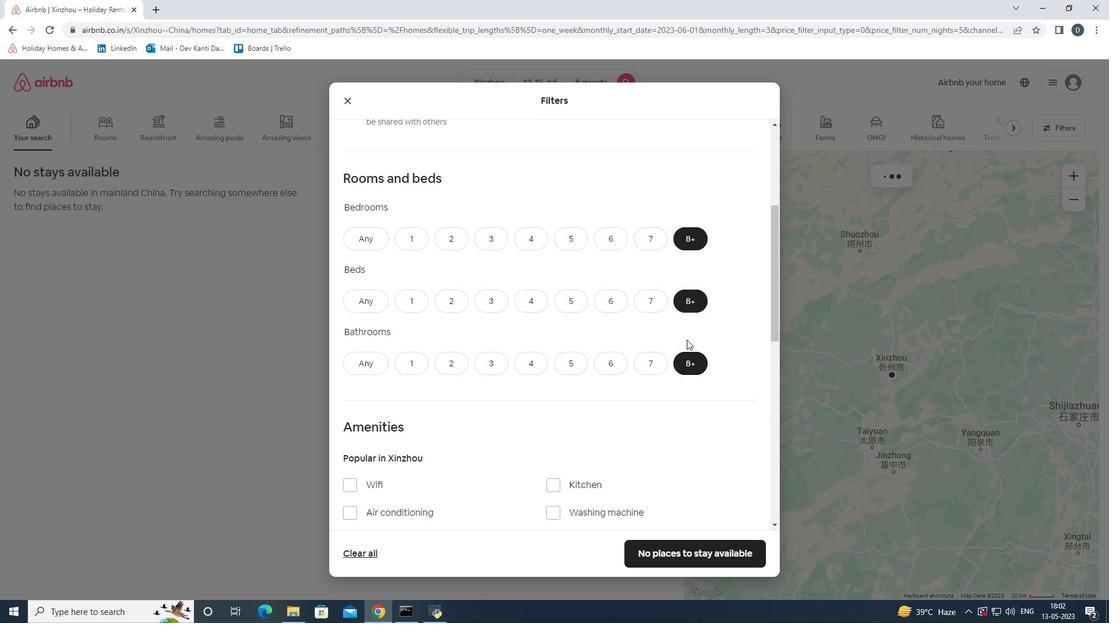 
Action: Mouse scrolled (685, 336) with delta (0, 0)
Screenshot: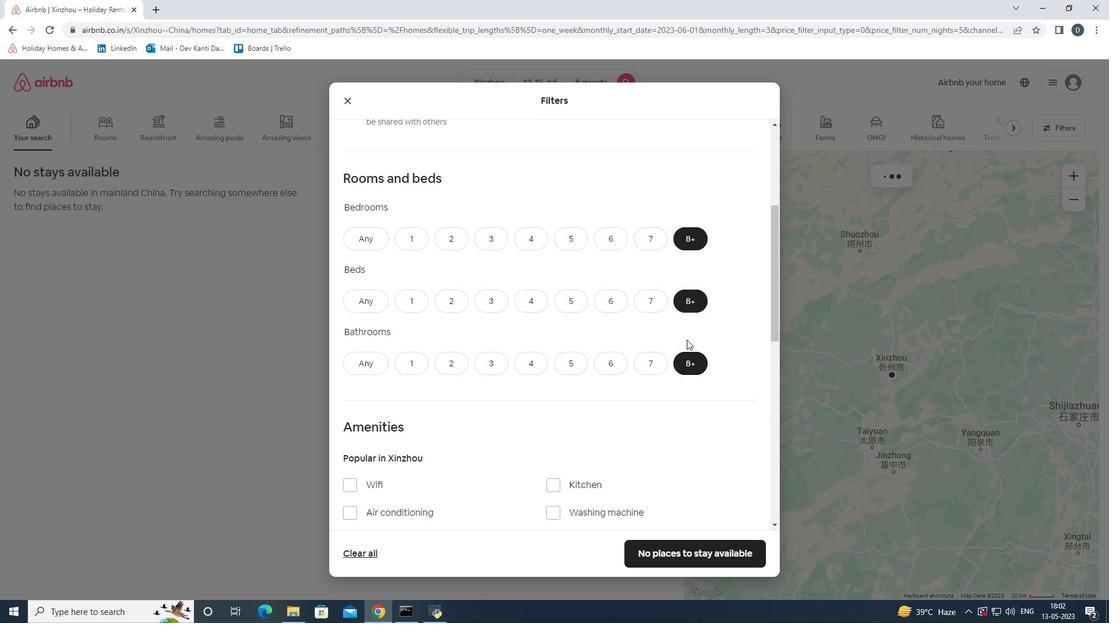 
Action: Mouse moved to (685, 335)
Screenshot: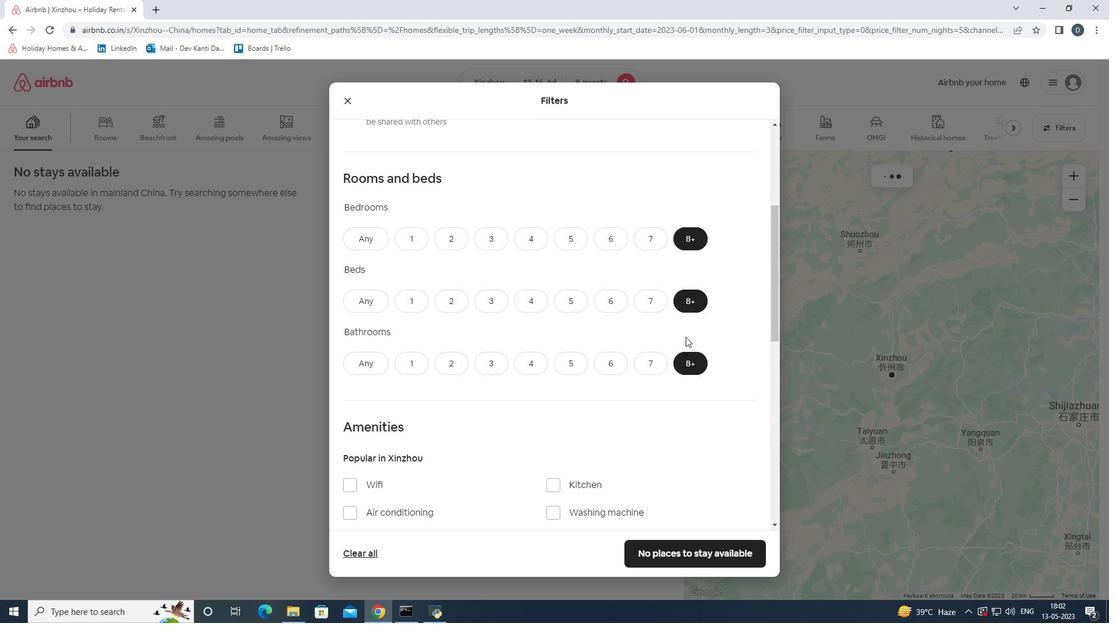 
Action: Mouse scrolled (685, 334) with delta (0, 0)
Screenshot: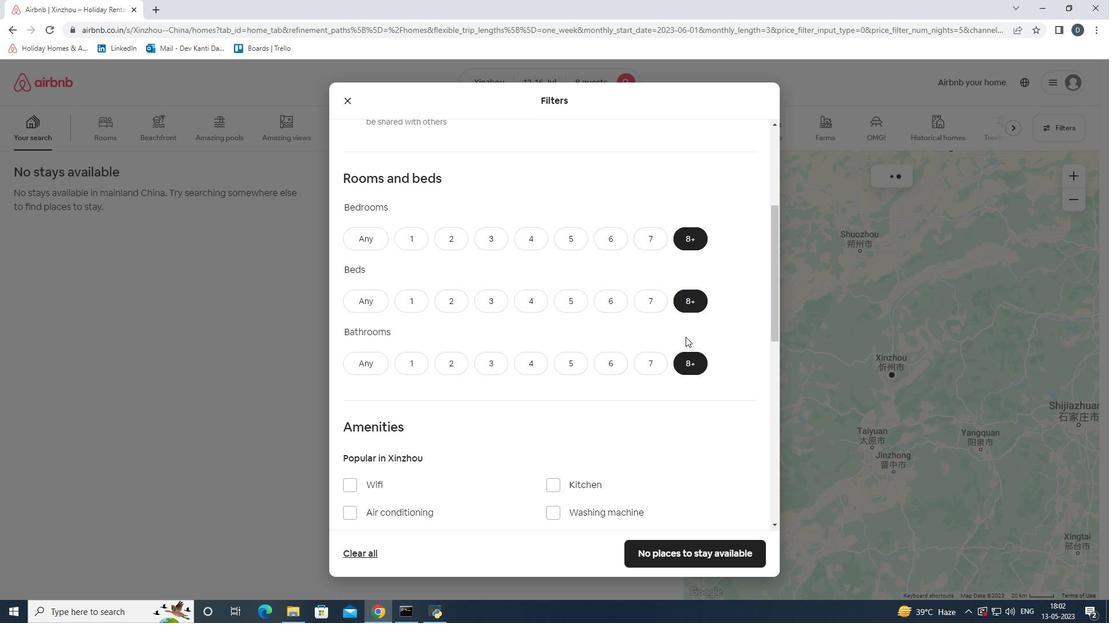 
Action: Mouse moved to (680, 314)
Screenshot: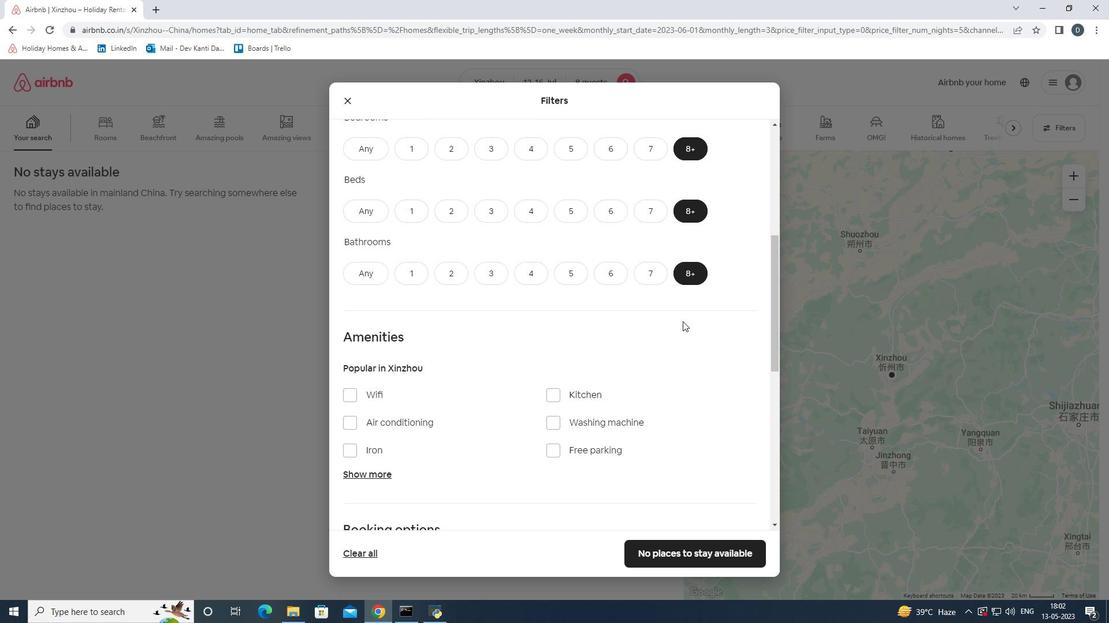 
Action: Mouse scrolled (680, 314) with delta (0, 0)
Screenshot: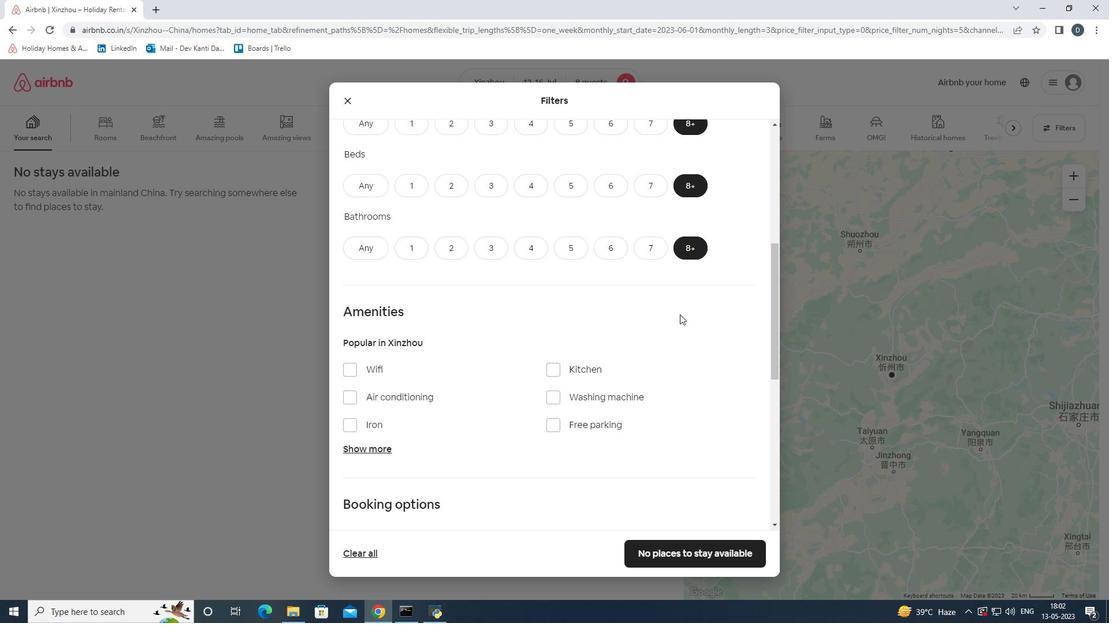 
Action: Mouse moved to (680, 313)
Screenshot: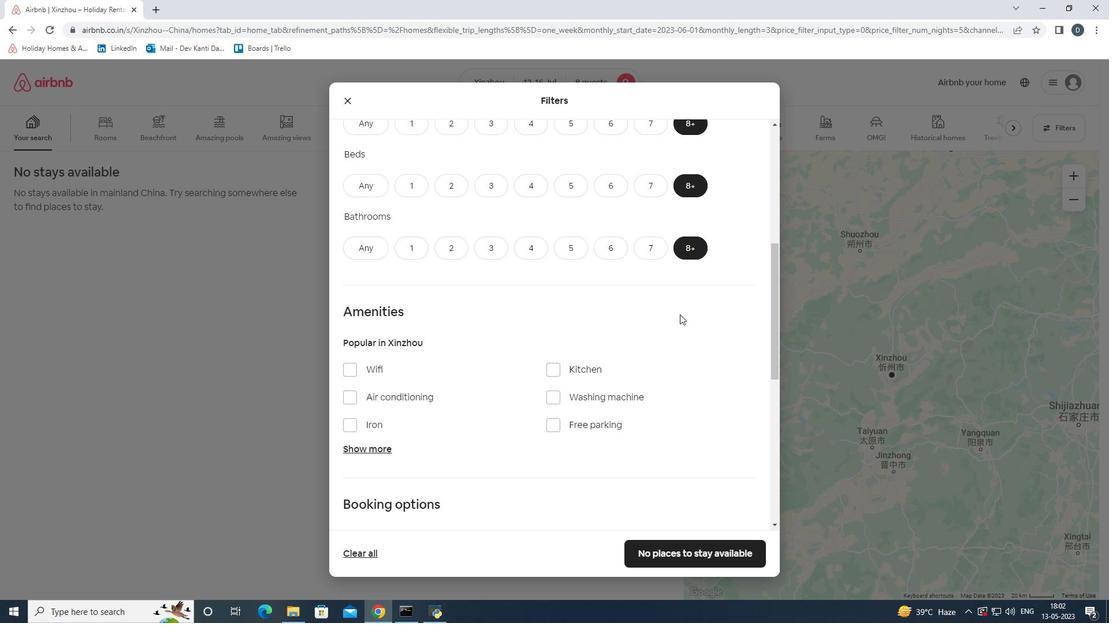 
Action: Mouse scrolled (680, 313) with delta (0, 0)
Screenshot: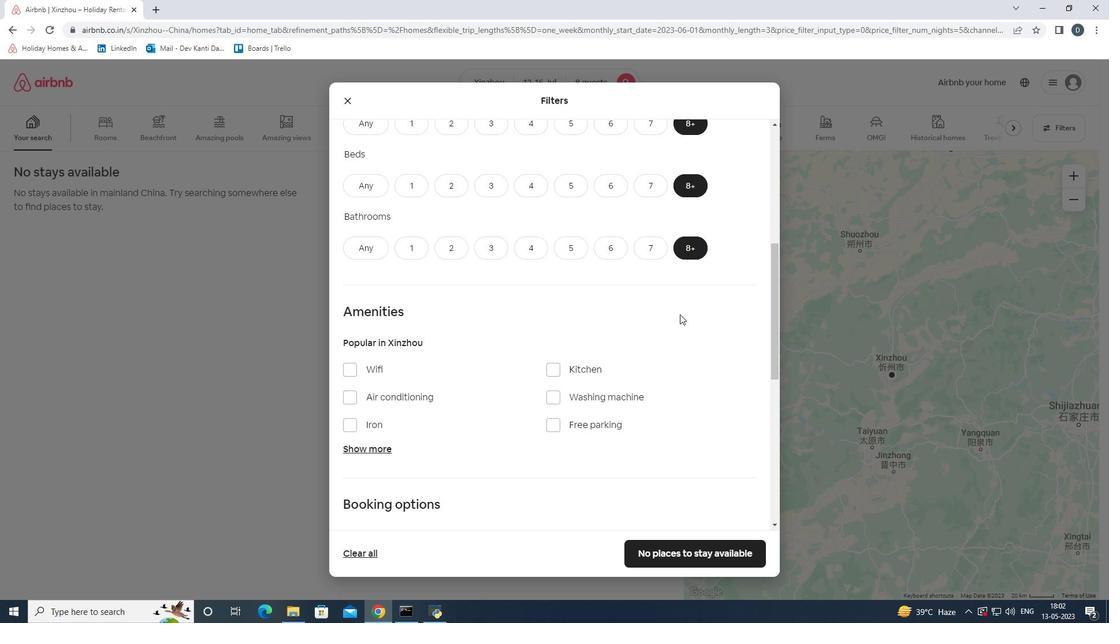 
Action: Mouse moved to (656, 307)
Screenshot: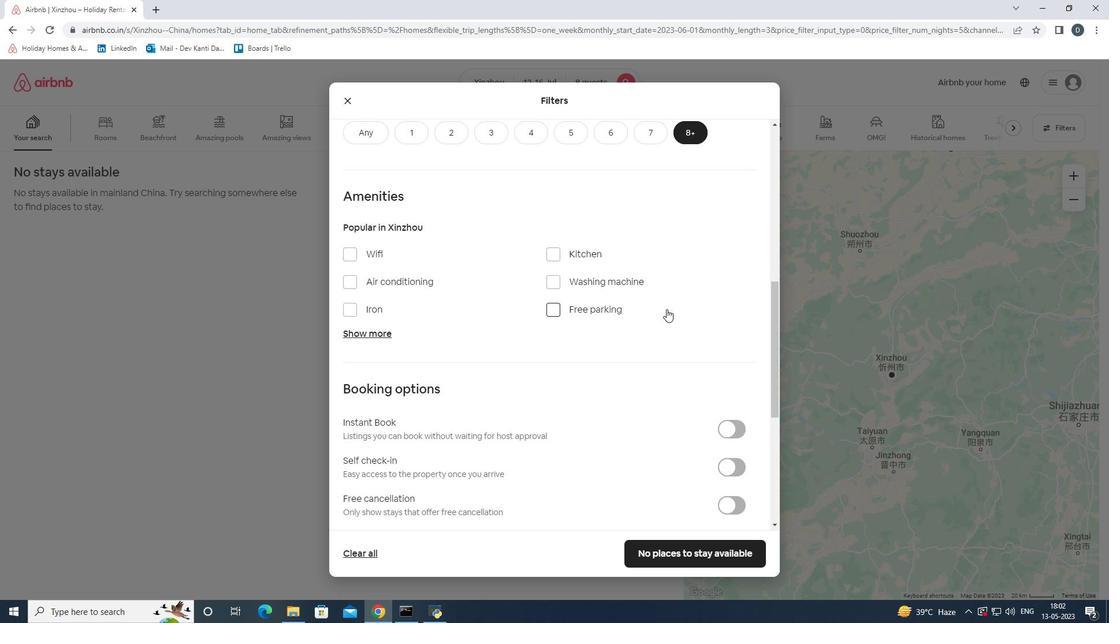 
Action: Mouse scrolled (656, 307) with delta (0, 0)
Screenshot: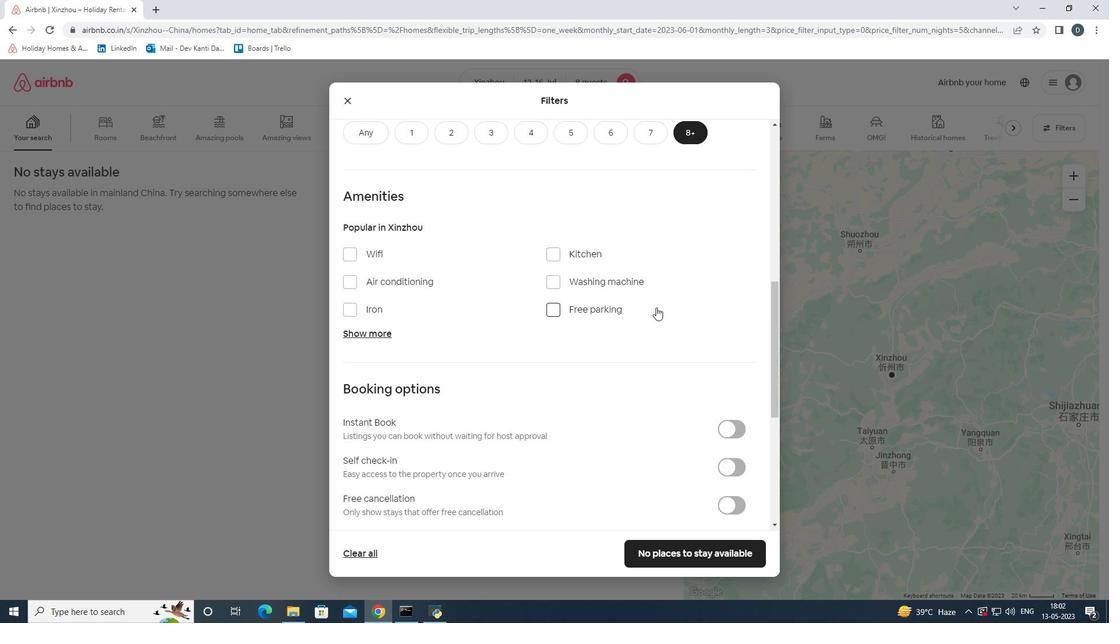 
Action: Mouse moved to (351, 197)
Screenshot: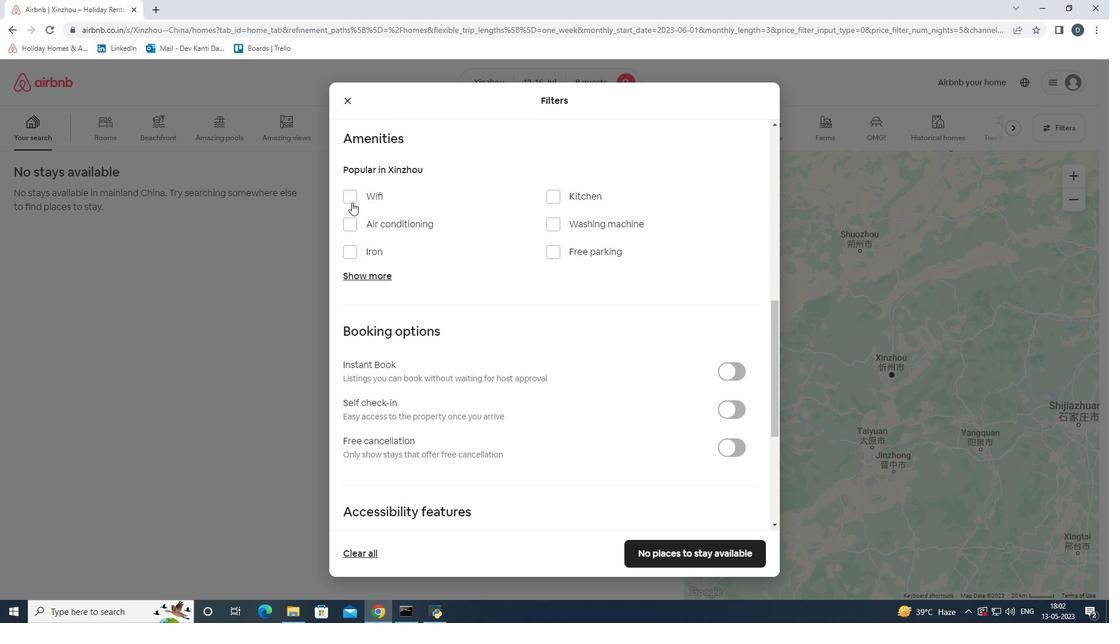 
Action: Mouse pressed left at (351, 197)
Screenshot: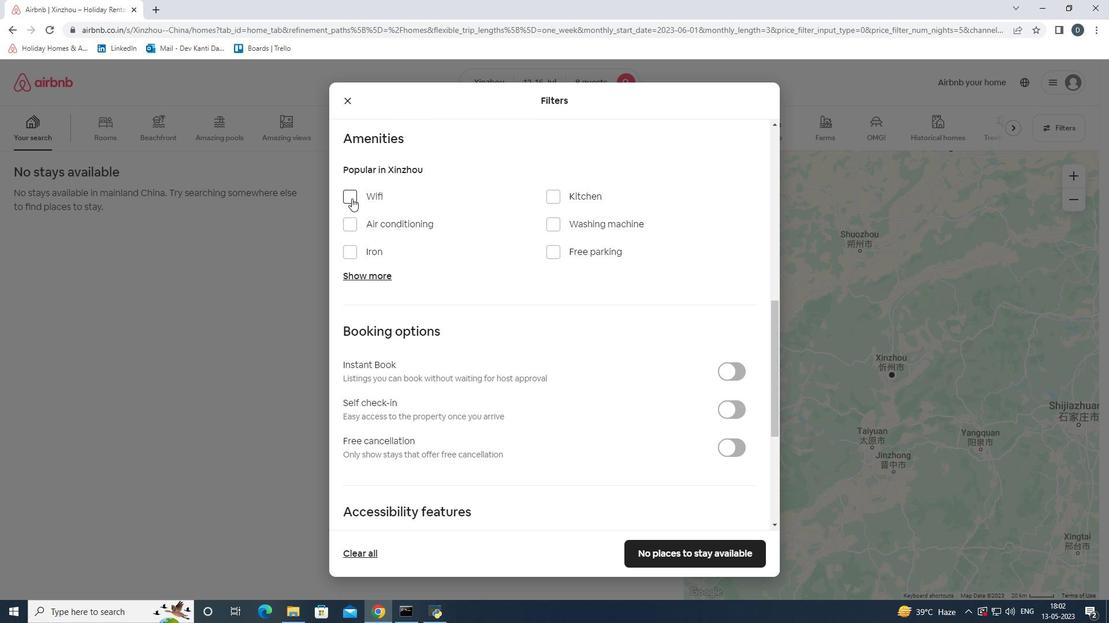 
Action: Mouse moved to (364, 273)
Screenshot: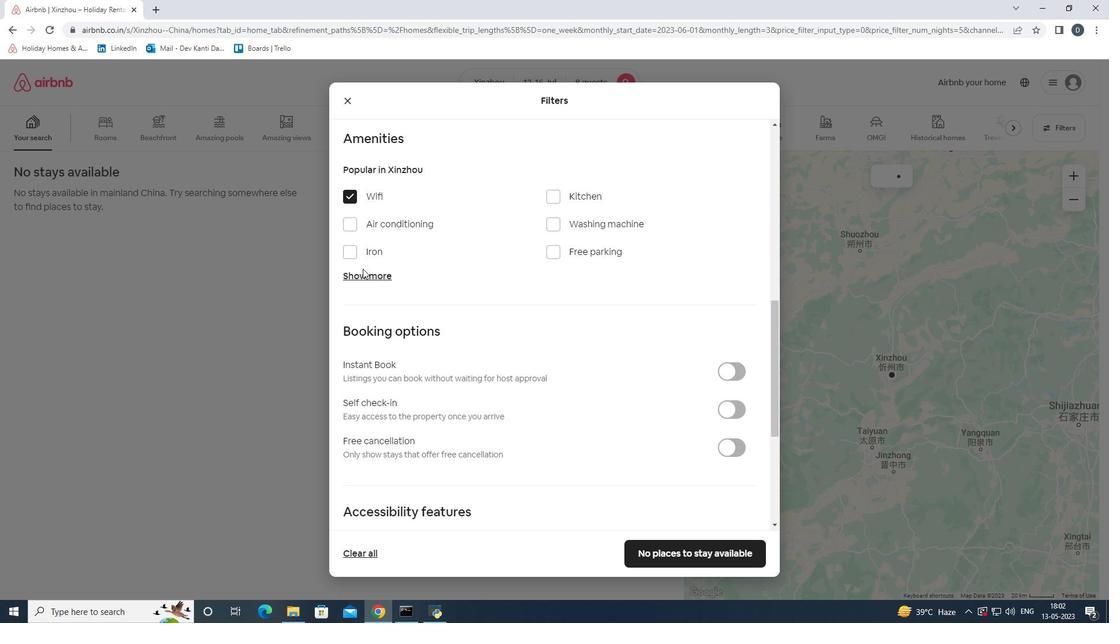 
Action: Mouse pressed left at (364, 273)
Screenshot: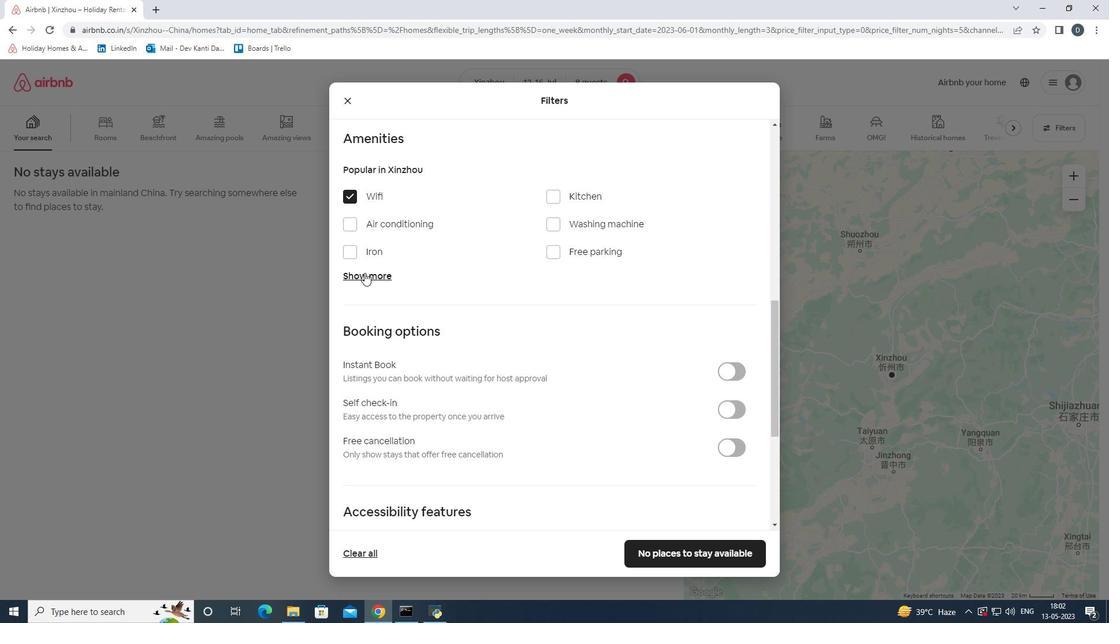 
Action: Mouse moved to (562, 344)
Screenshot: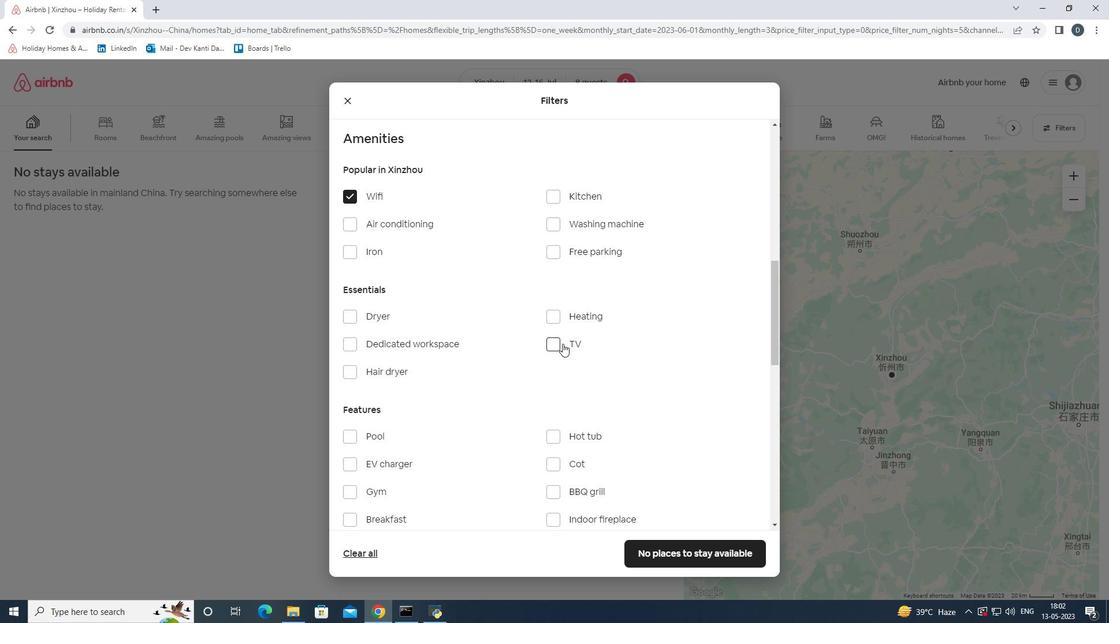 
Action: Mouse pressed left at (562, 344)
Screenshot: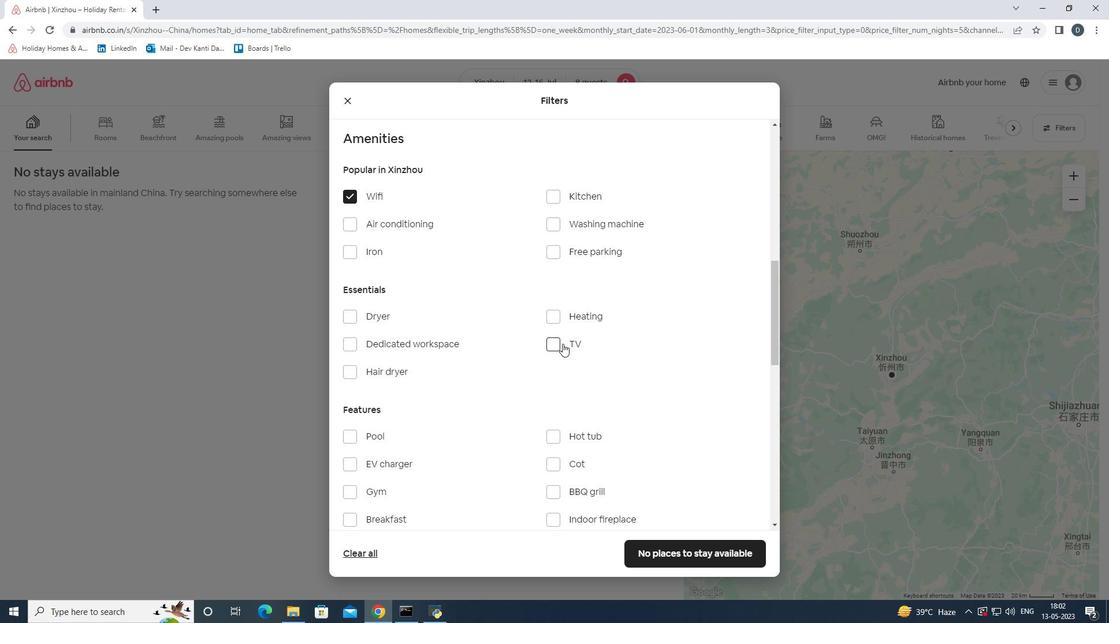 
Action: Mouse moved to (558, 247)
Screenshot: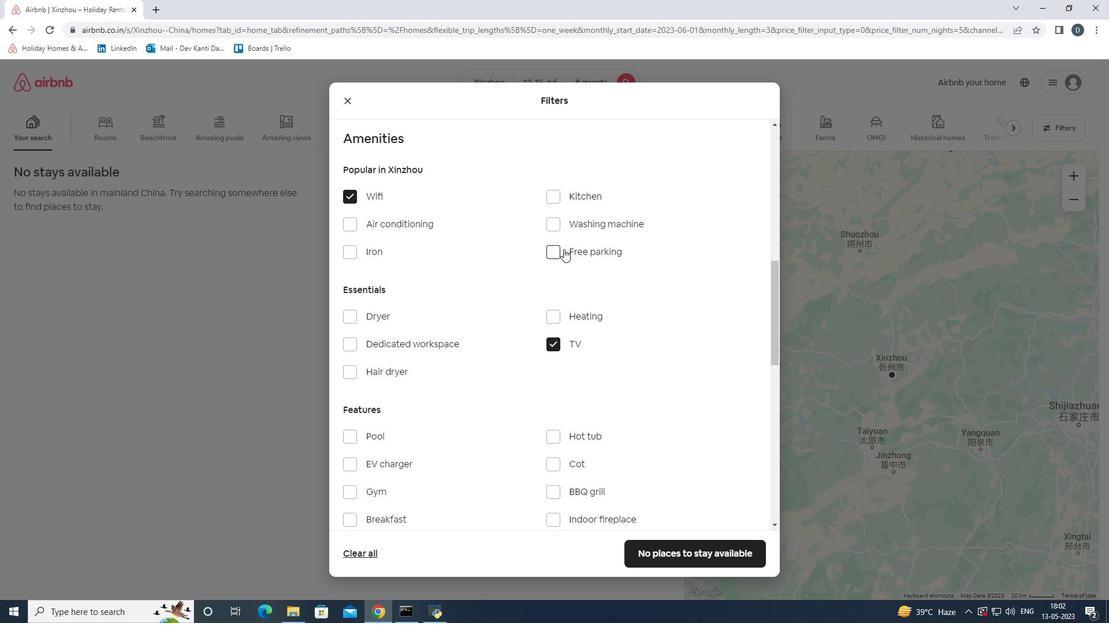 
Action: Mouse pressed left at (558, 247)
Screenshot: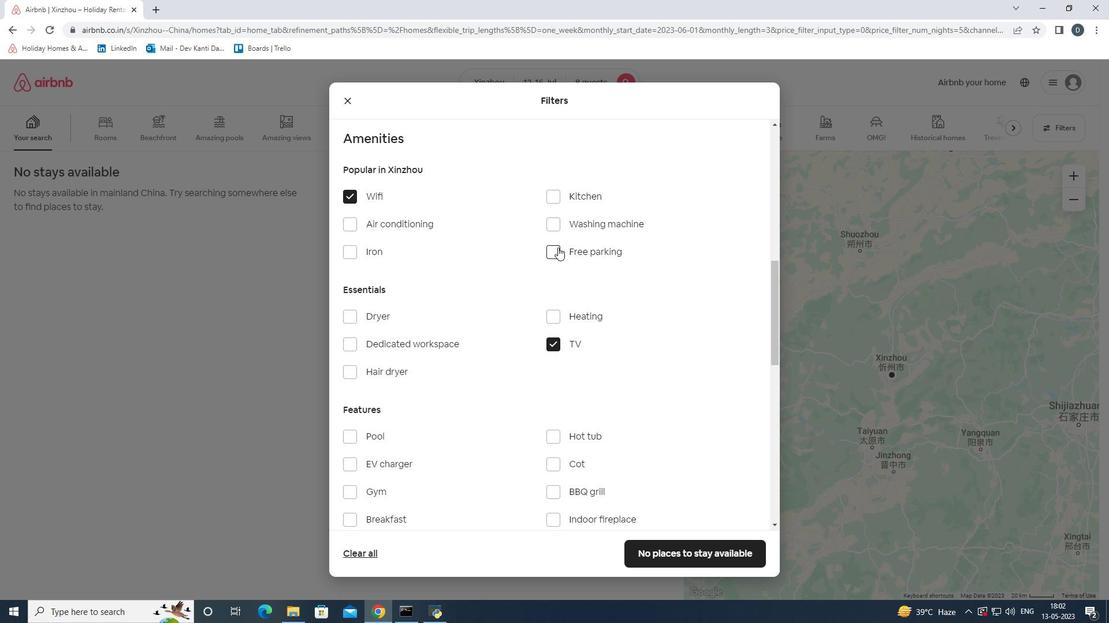 
Action: Mouse scrolled (558, 247) with delta (0, 0)
Screenshot: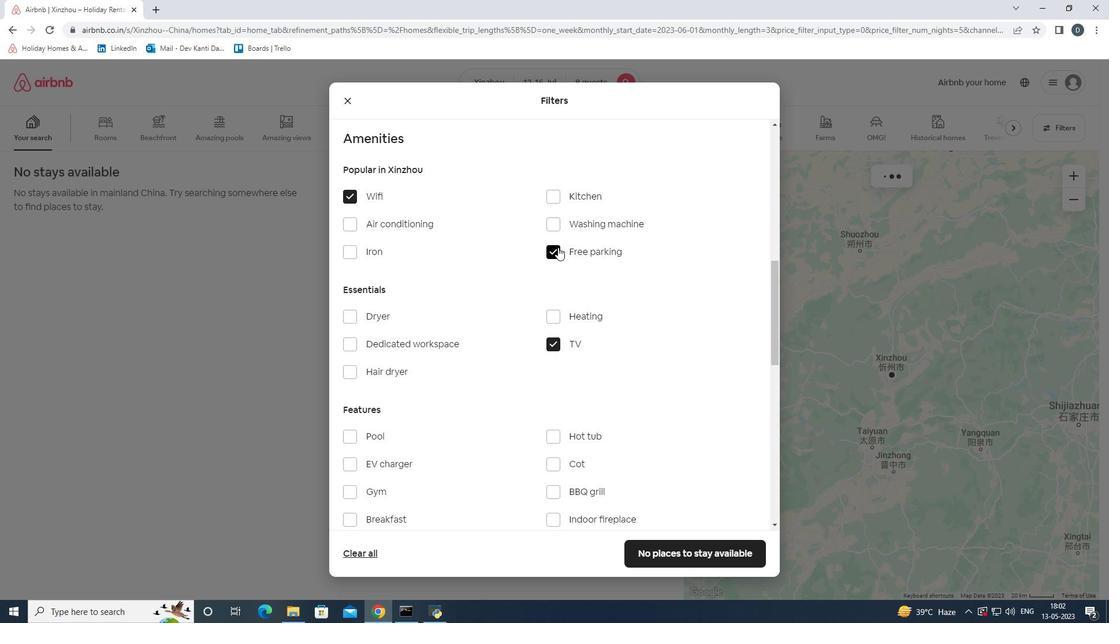 
Action: Mouse scrolled (558, 247) with delta (0, 0)
Screenshot: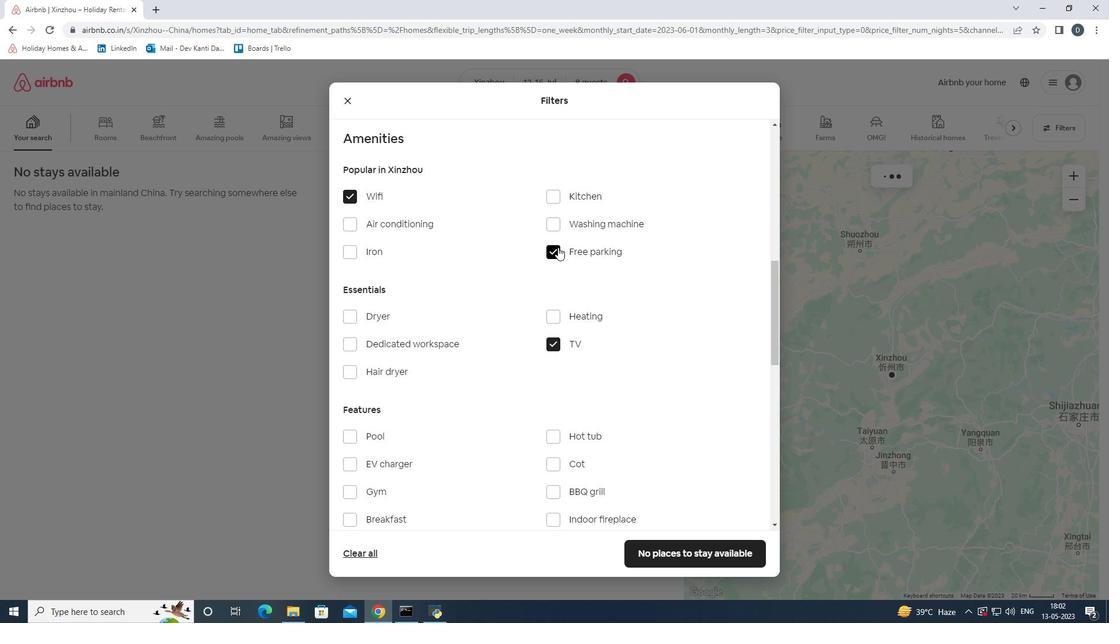 
Action: Mouse scrolled (558, 247) with delta (0, 0)
Screenshot: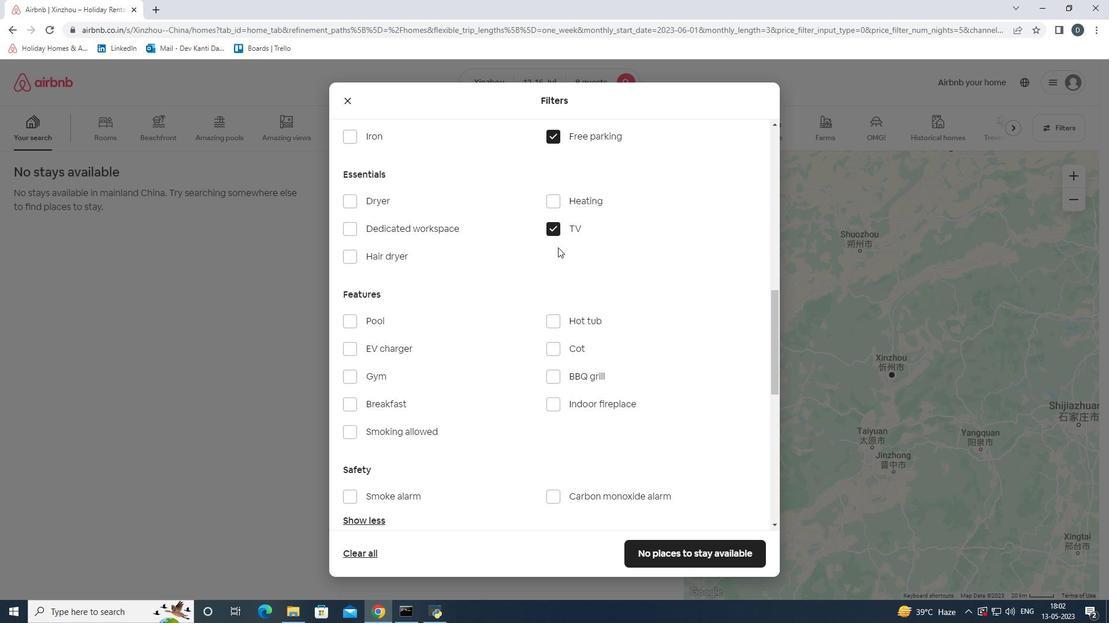 
Action: Mouse scrolled (558, 247) with delta (0, 0)
Screenshot: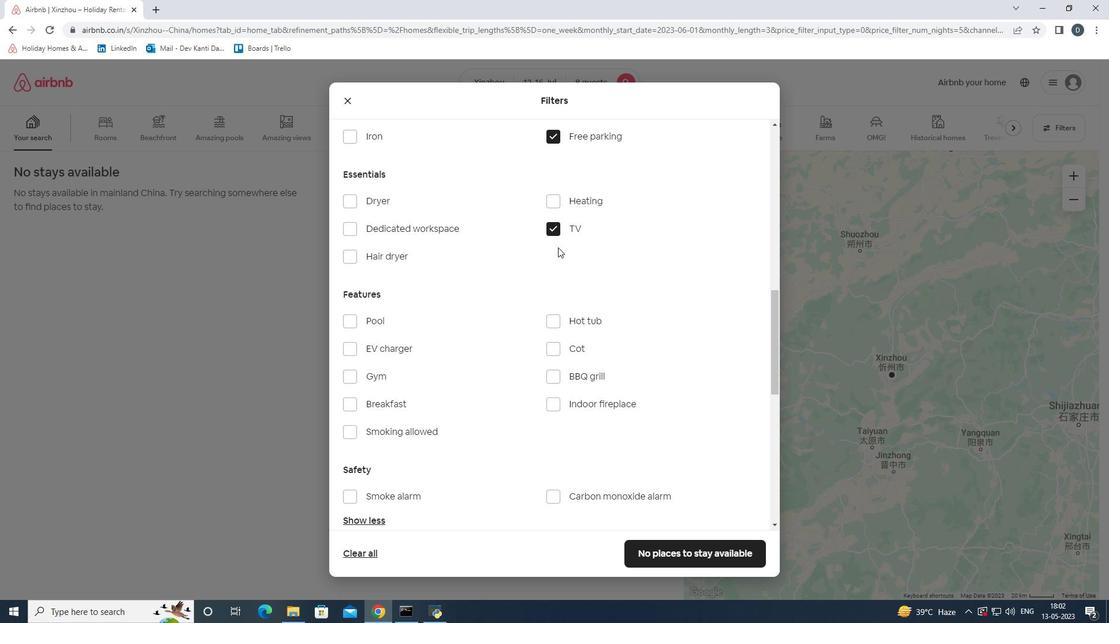 
Action: Mouse moved to (385, 258)
Screenshot: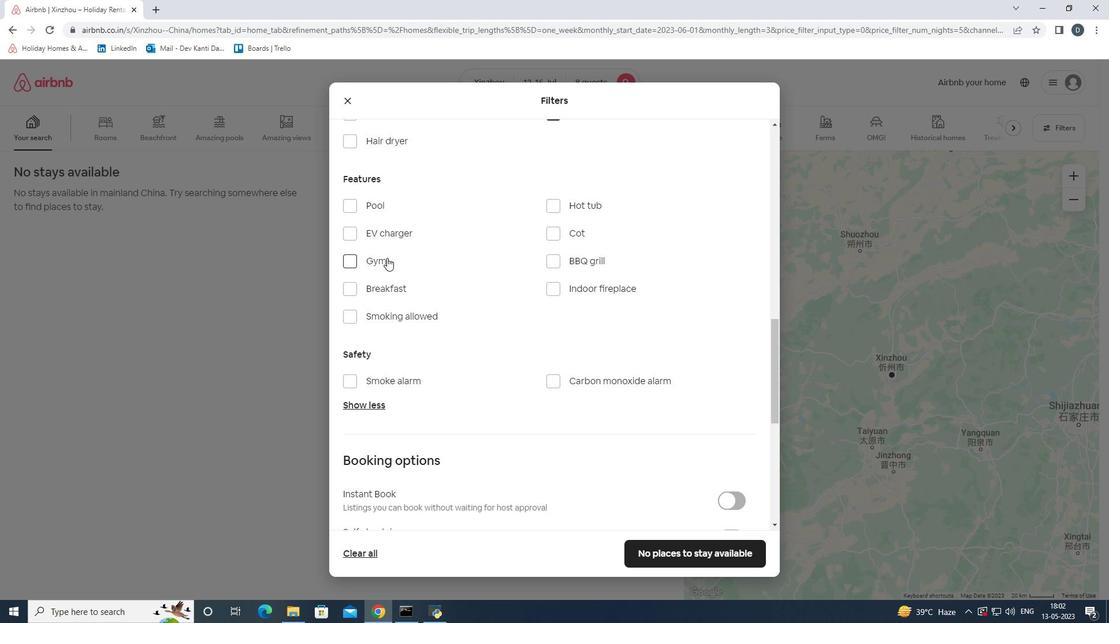 
Action: Mouse pressed left at (385, 258)
Screenshot: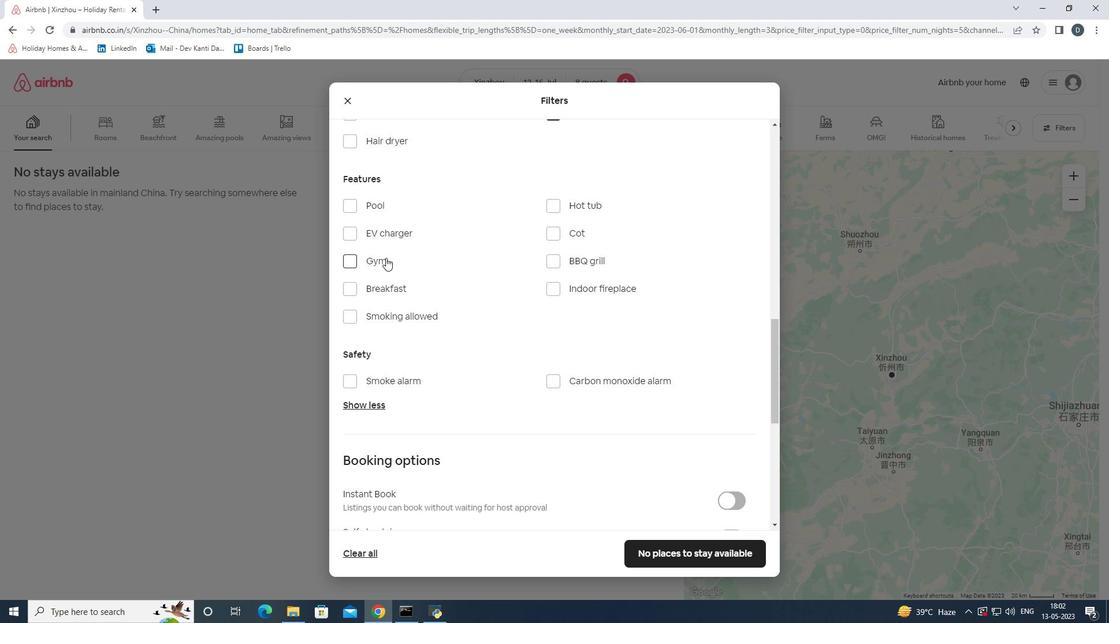 
Action: Mouse moved to (391, 285)
Screenshot: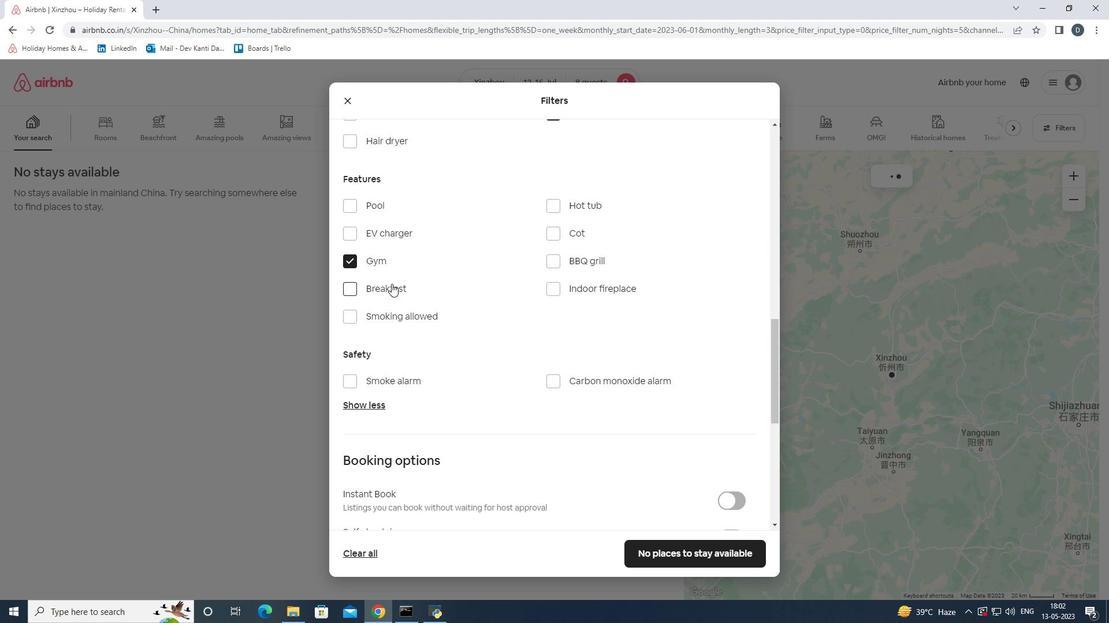 
Action: Mouse pressed left at (391, 285)
Screenshot: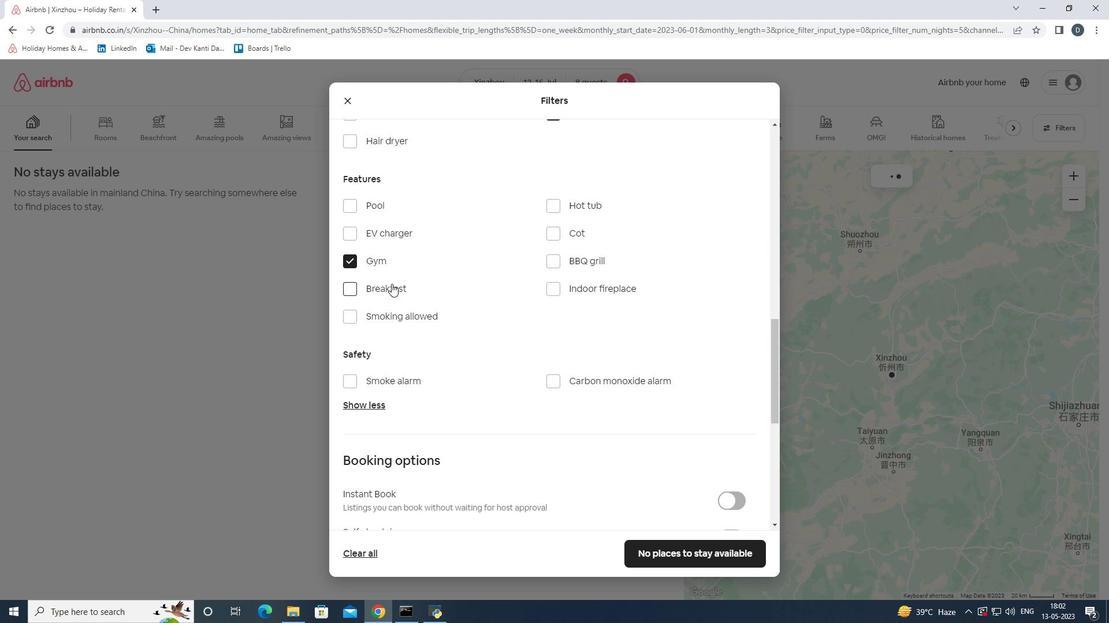 
Action: Mouse moved to (508, 277)
Screenshot: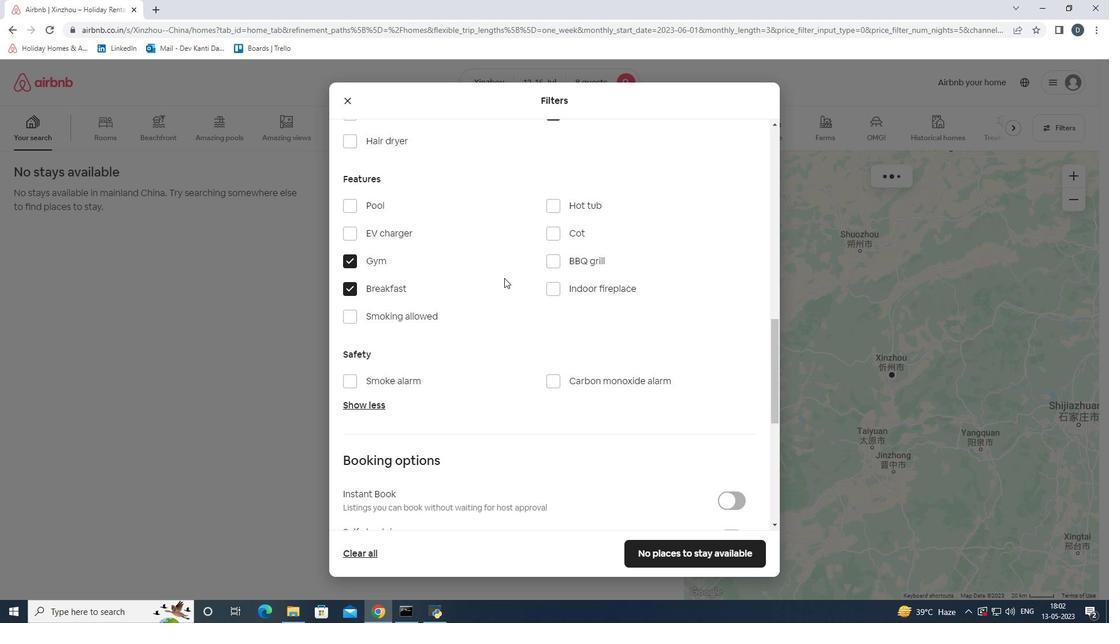 
Action: Mouse scrolled (508, 276) with delta (0, 0)
Screenshot: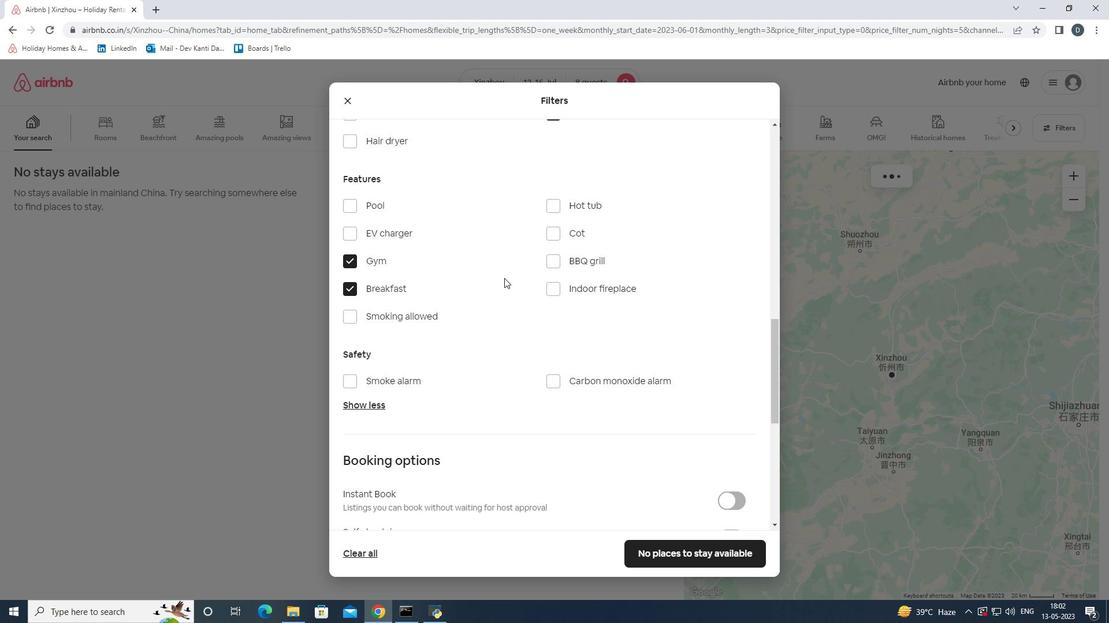 
Action: Mouse scrolled (508, 276) with delta (0, 0)
Screenshot: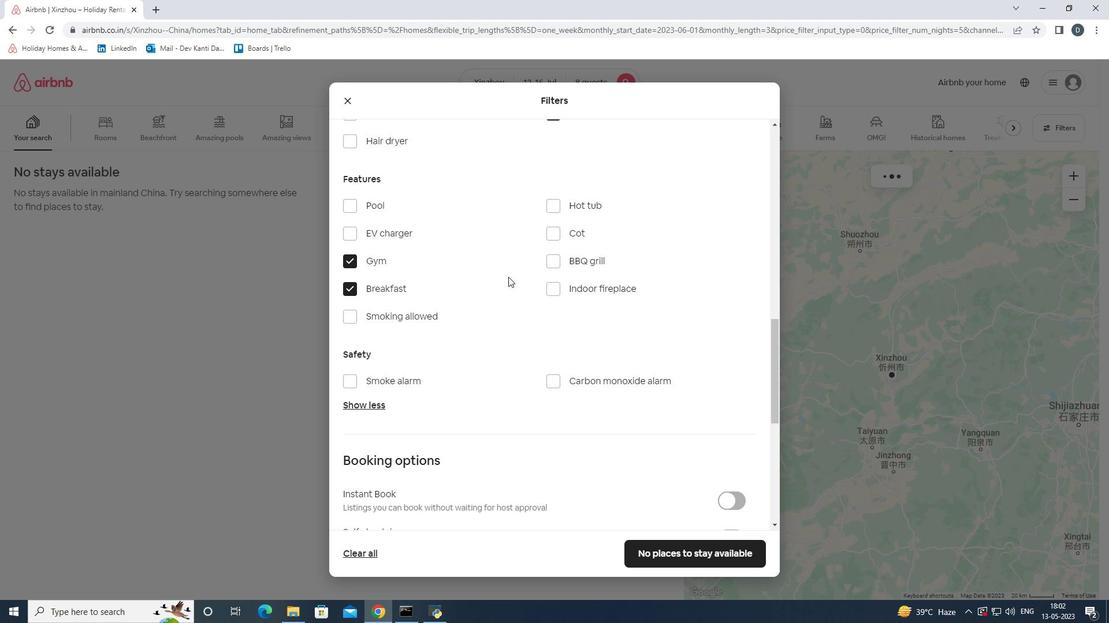 
Action: Mouse moved to (508, 277)
Screenshot: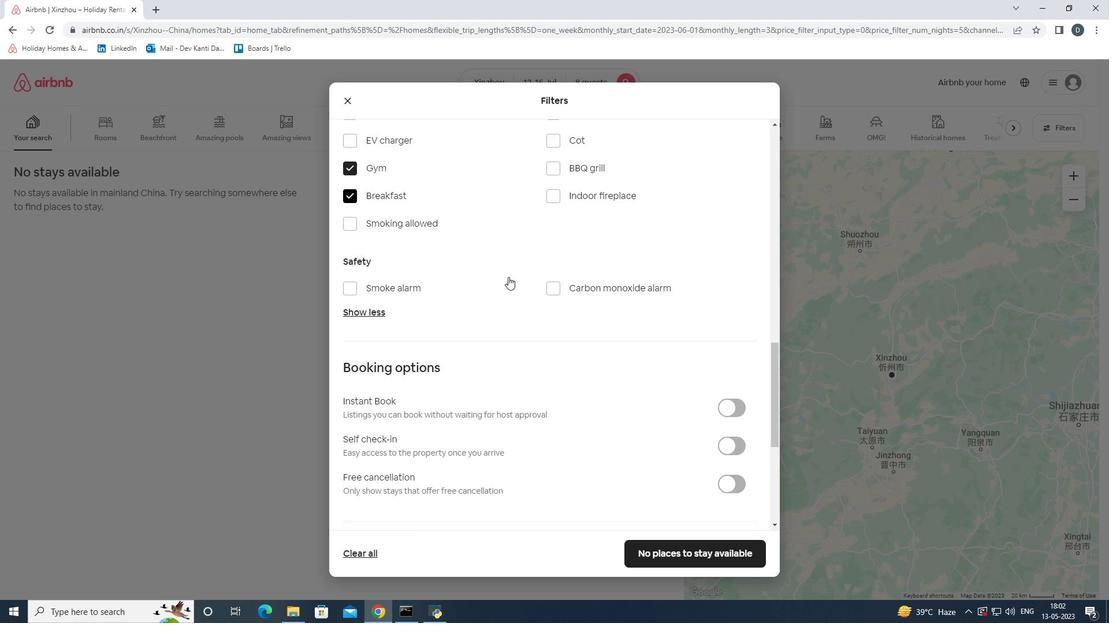 
Action: Mouse scrolled (508, 276) with delta (0, 0)
Screenshot: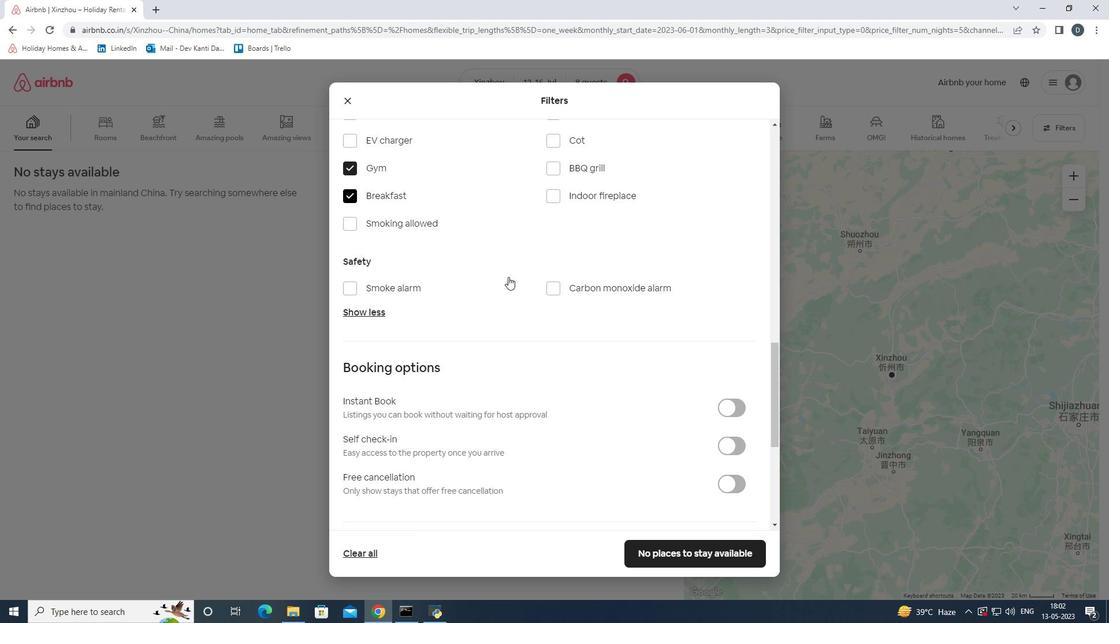 
Action: Mouse scrolled (508, 276) with delta (0, 0)
Screenshot: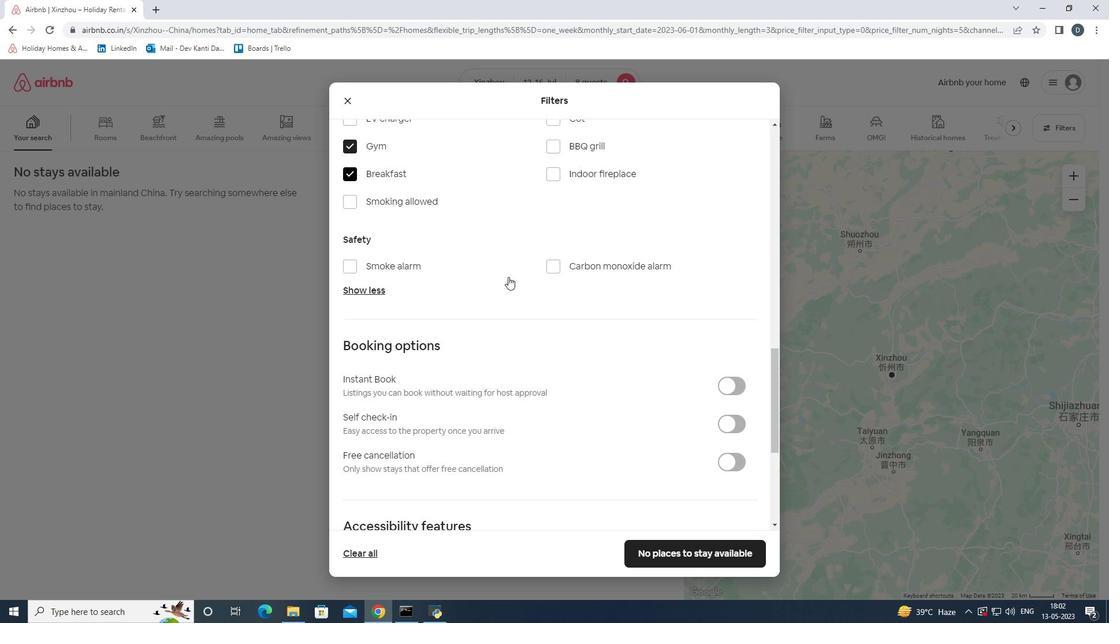 
Action: Mouse moved to (720, 303)
Screenshot: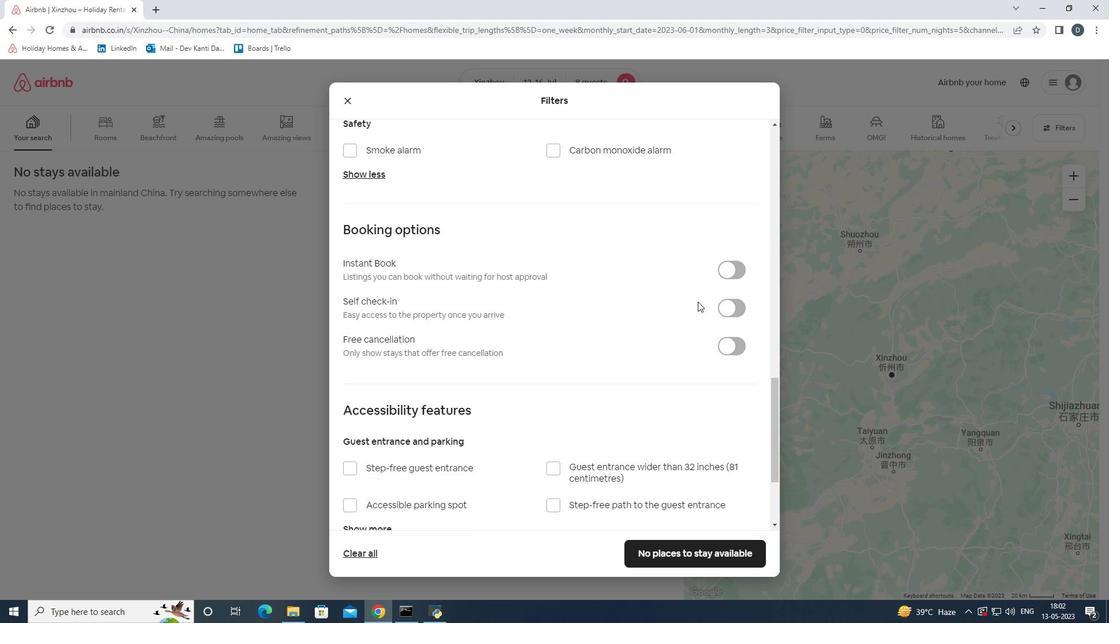 
Action: Mouse pressed left at (720, 303)
Screenshot: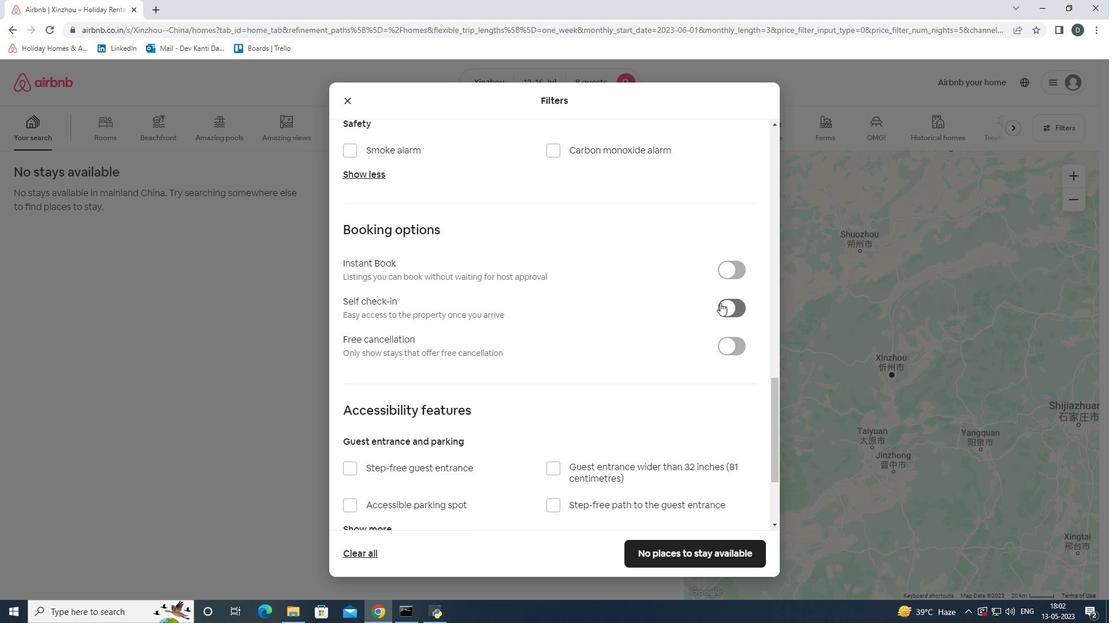 
Action: Mouse moved to (537, 296)
Screenshot: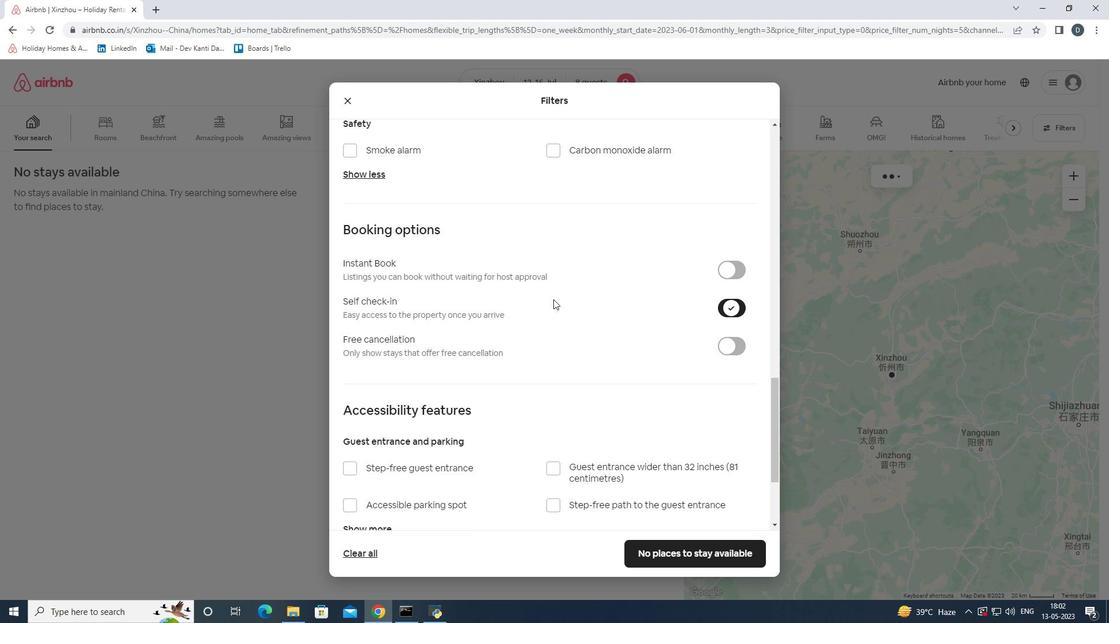 
Action: Mouse scrolled (537, 296) with delta (0, 0)
Screenshot: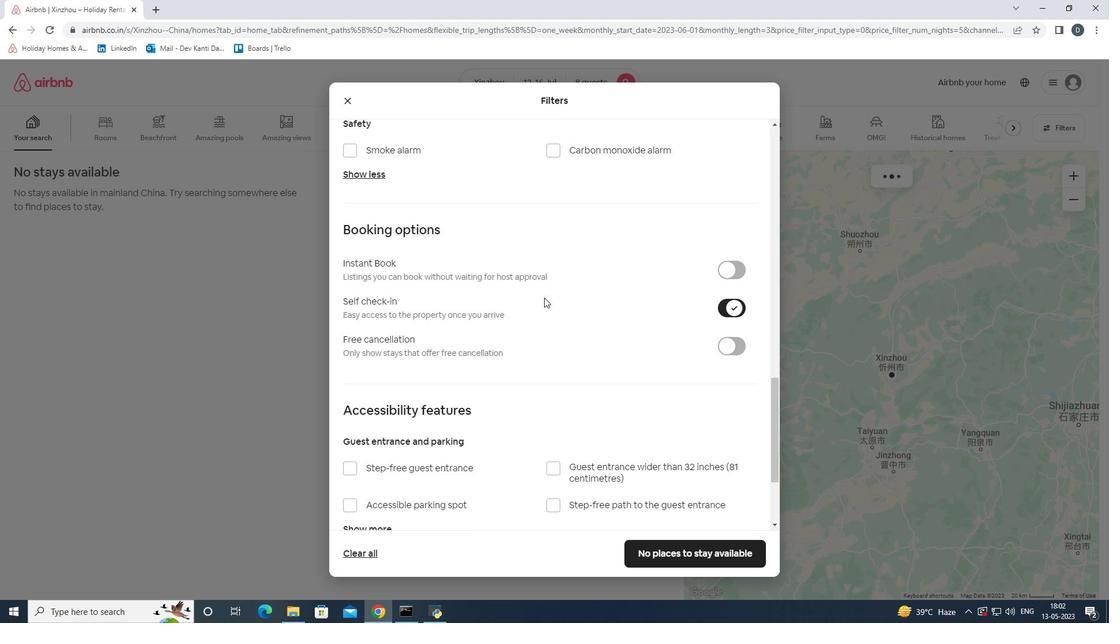 
Action: Mouse scrolled (537, 296) with delta (0, 0)
Screenshot: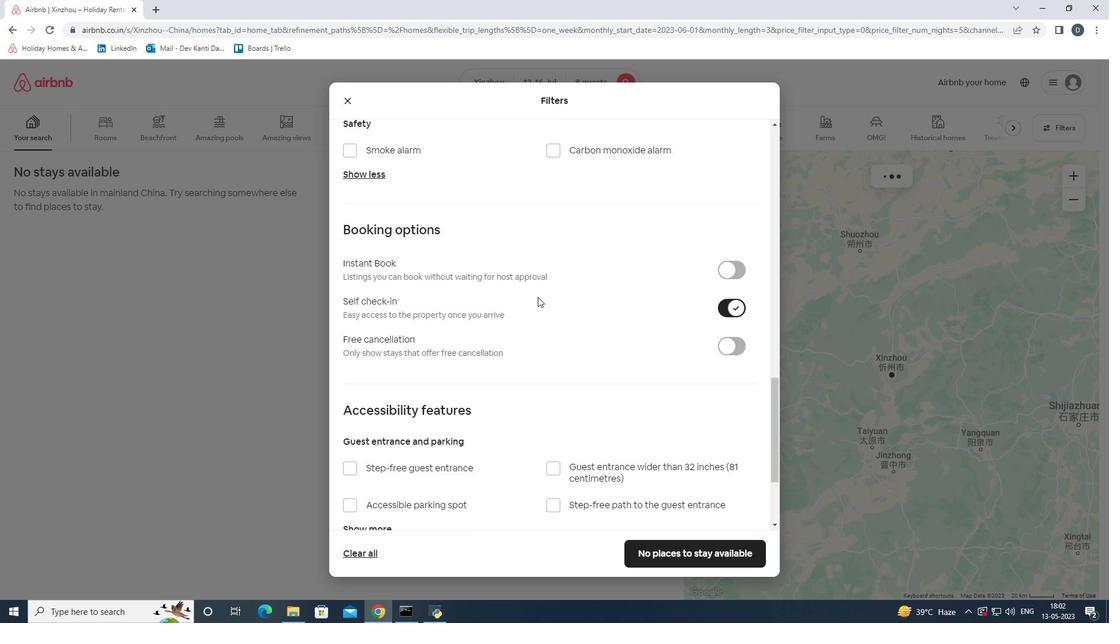 
Action: Mouse scrolled (537, 296) with delta (0, 0)
Screenshot: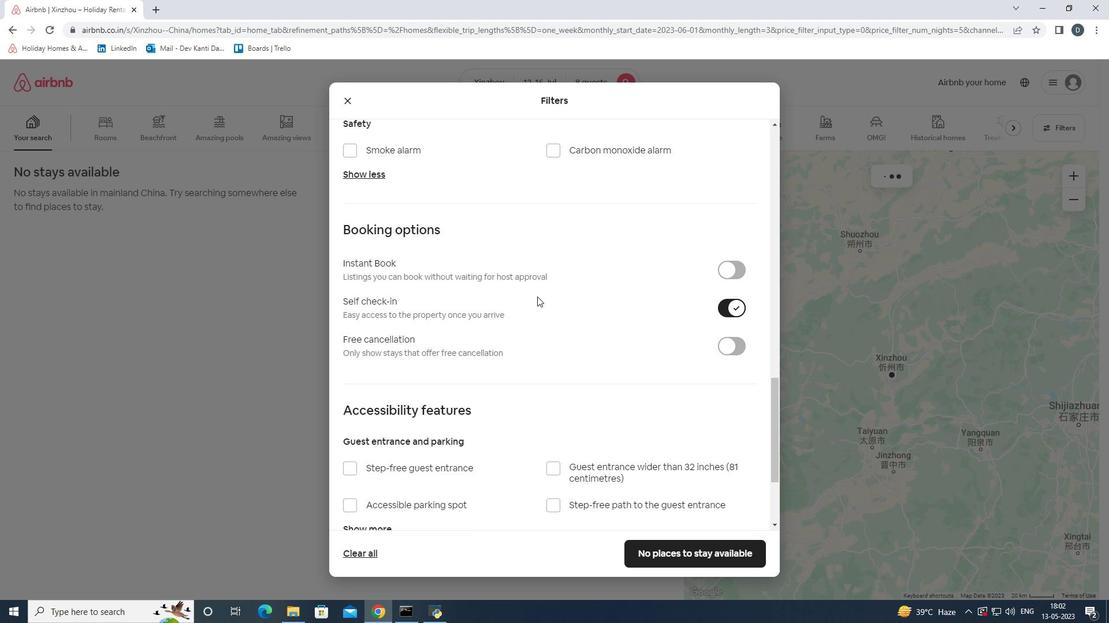 
Action: Mouse scrolled (537, 296) with delta (0, 0)
Screenshot: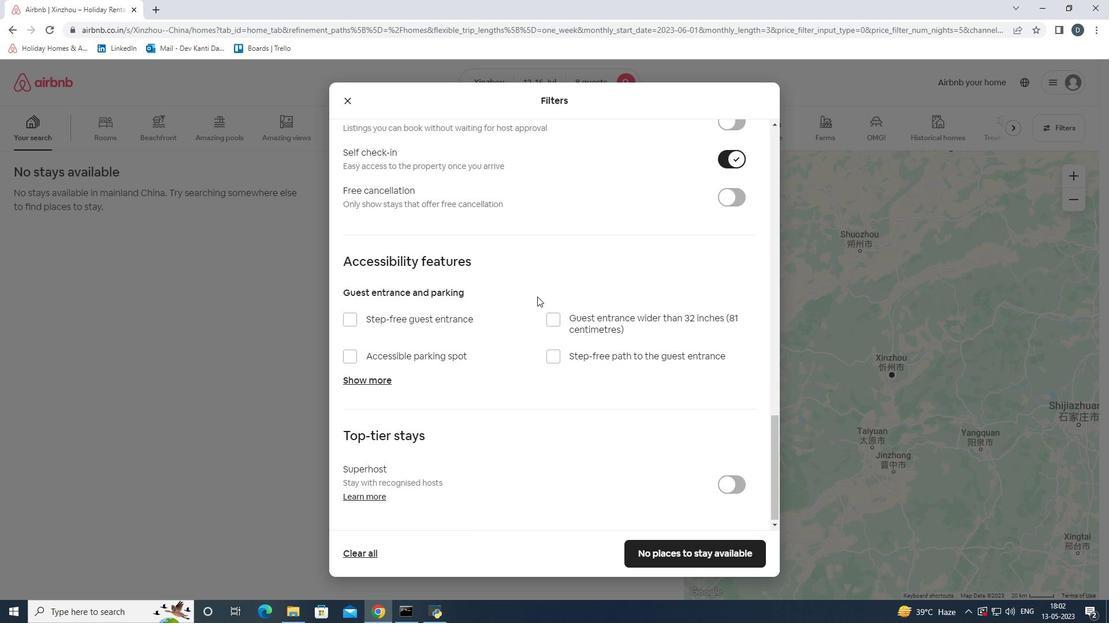 
Action: Mouse scrolled (537, 296) with delta (0, 0)
Screenshot: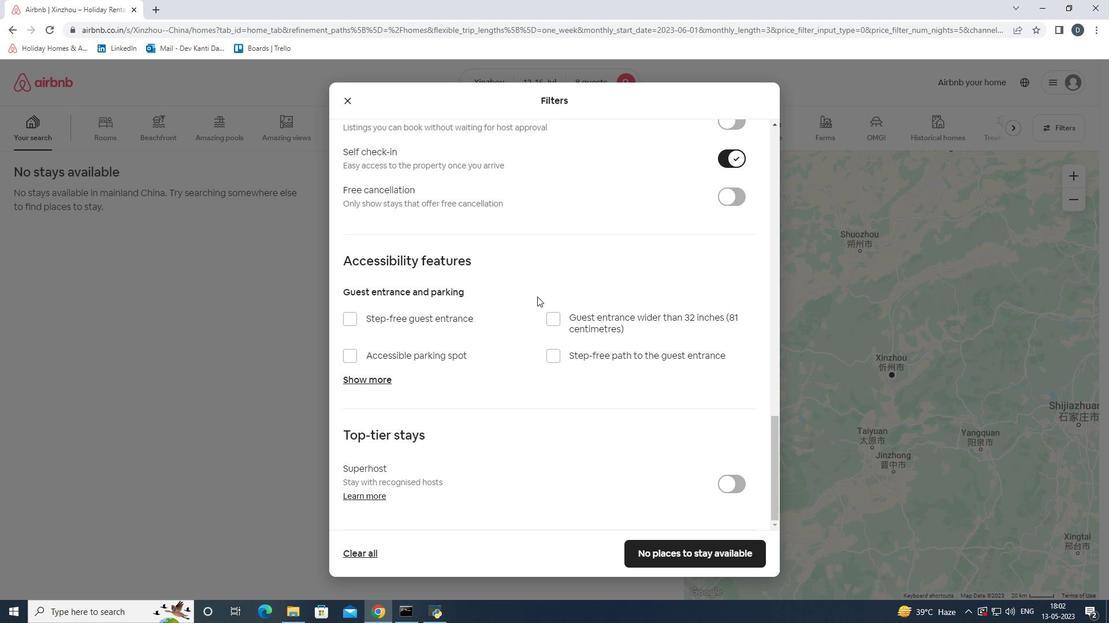 
Action: Mouse scrolled (537, 296) with delta (0, 0)
Screenshot: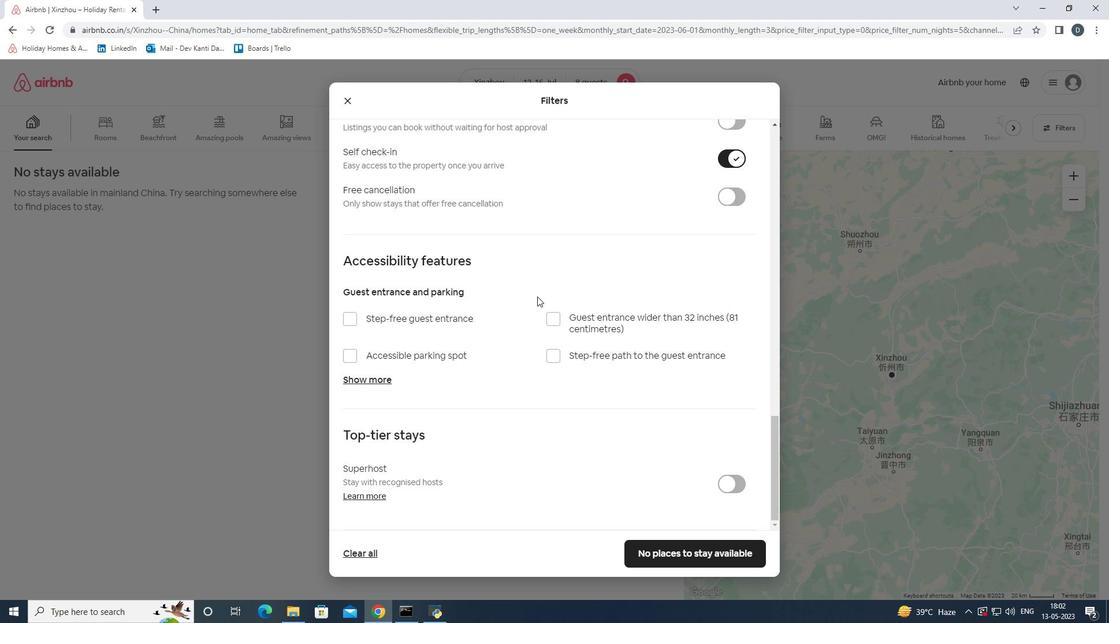 
Action: Mouse moved to (682, 510)
Screenshot: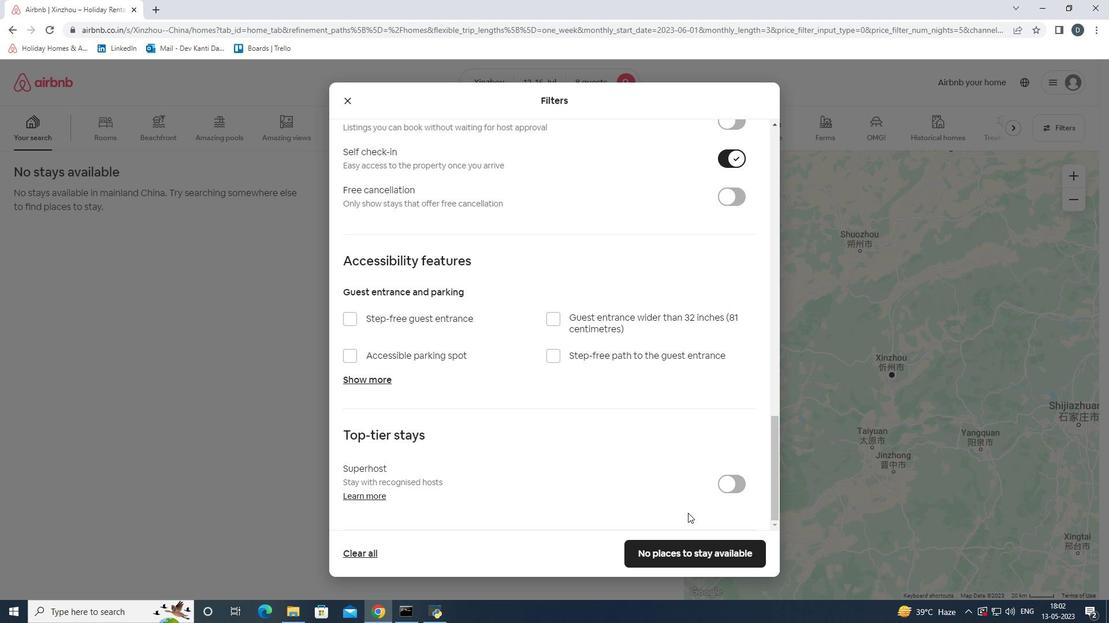 
Action: Mouse scrolled (682, 510) with delta (0, 0)
Screenshot: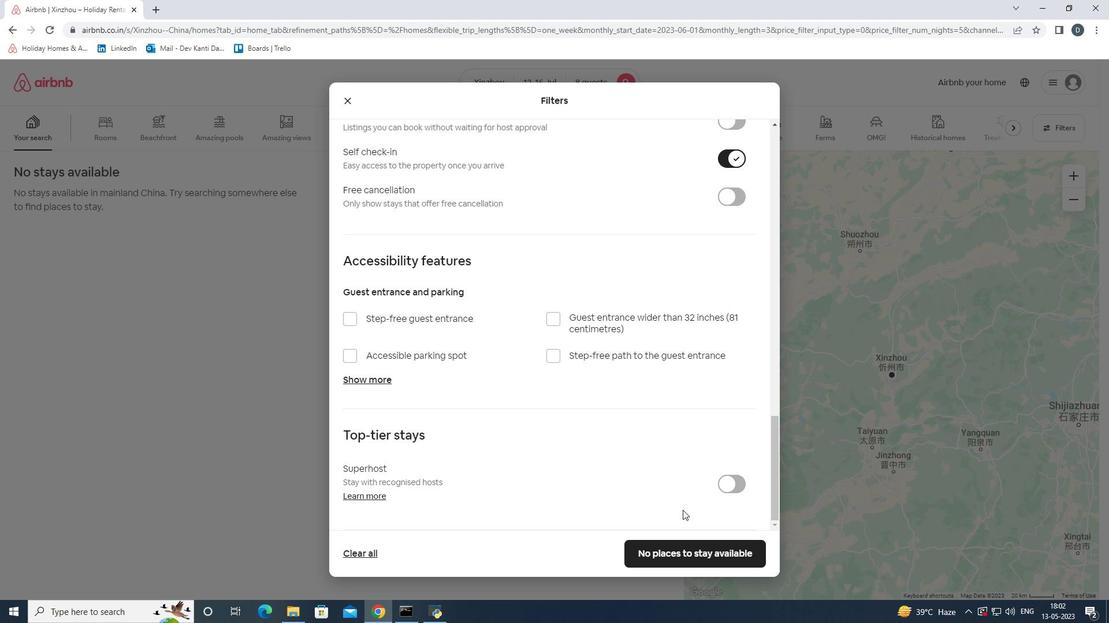 
Action: Mouse scrolled (682, 510) with delta (0, 0)
Screenshot: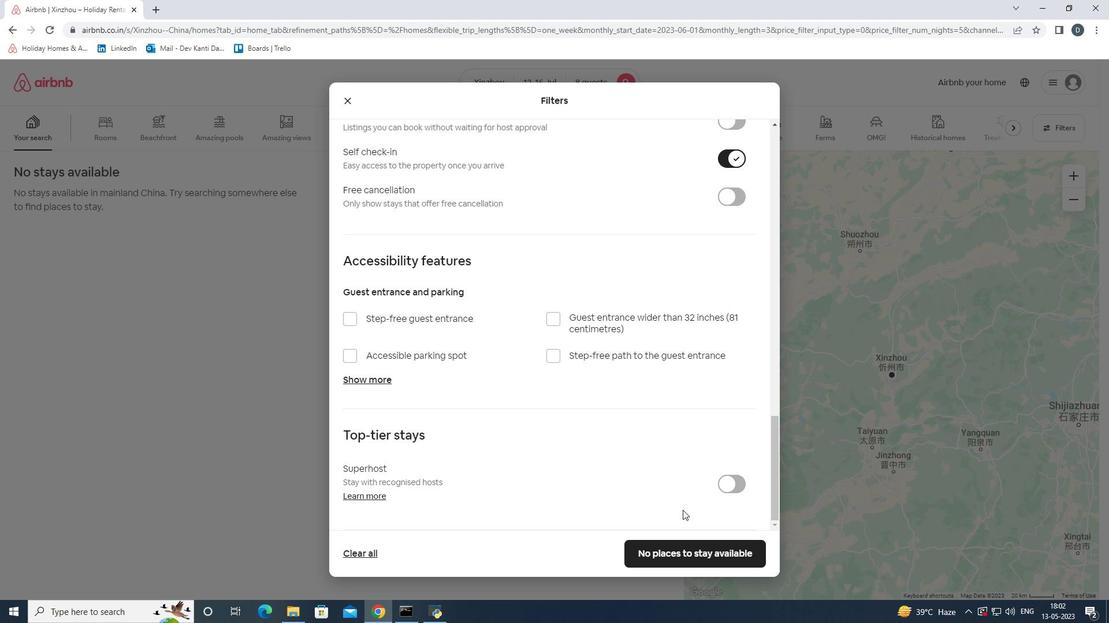 
Action: Mouse moved to (676, 551)
Screenshot: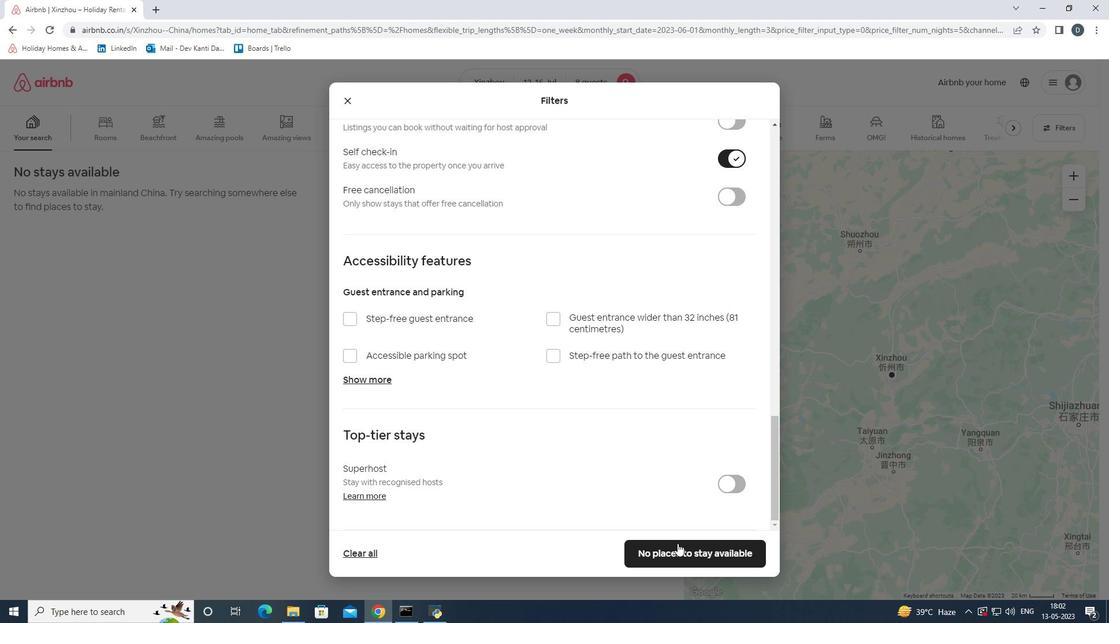 
Action: Mouse pressed left at (676, 551)
Screenshot: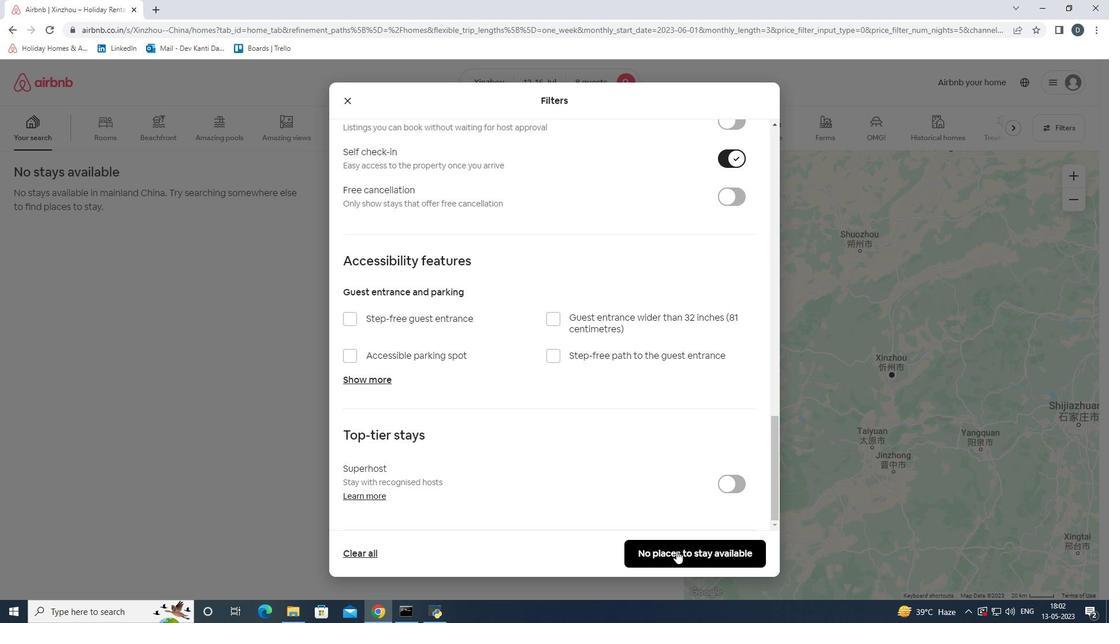 
Action: Mouse moved to (660, 548)
Screenshot: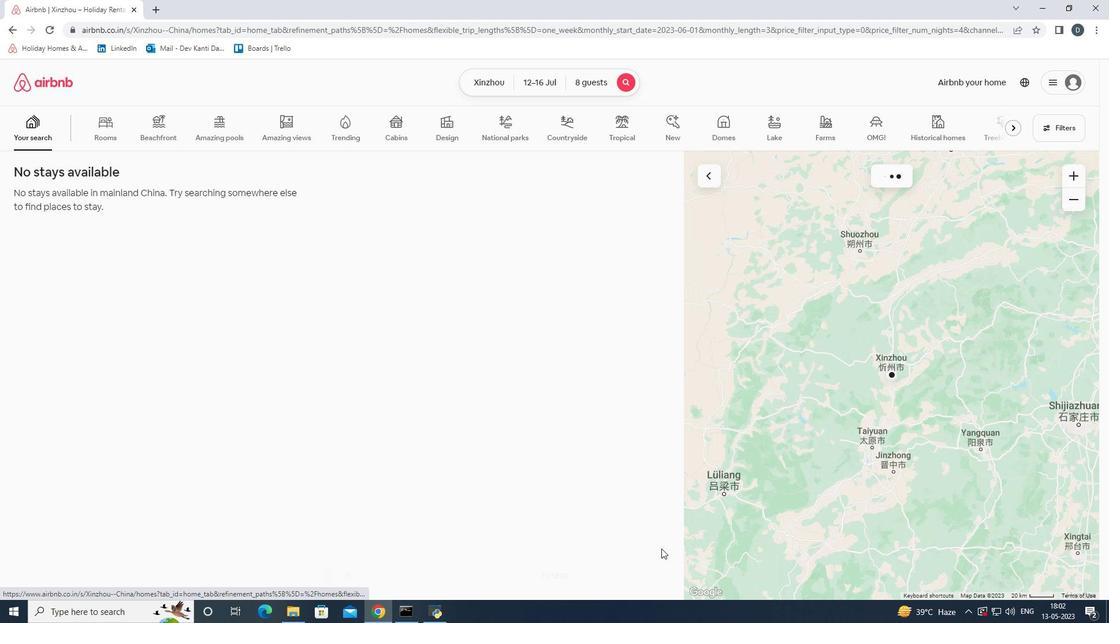 
